 Task: Create new Company, with domain: 'nec.com' and type: 'Other'. Add new contact for this company, with mail Id: 'Tanish21Khanna@nec.com', First Name: Tanish, Last name:  Khanna, Job Title: 'Database Administrator', Phone Number: '(916) 555-5679'. Change life cycle stage to  Lead and lead status to  In Progress. Logged in from softage.10@softage.net
Action: Mouse moved to (71, 53)
Screenshot: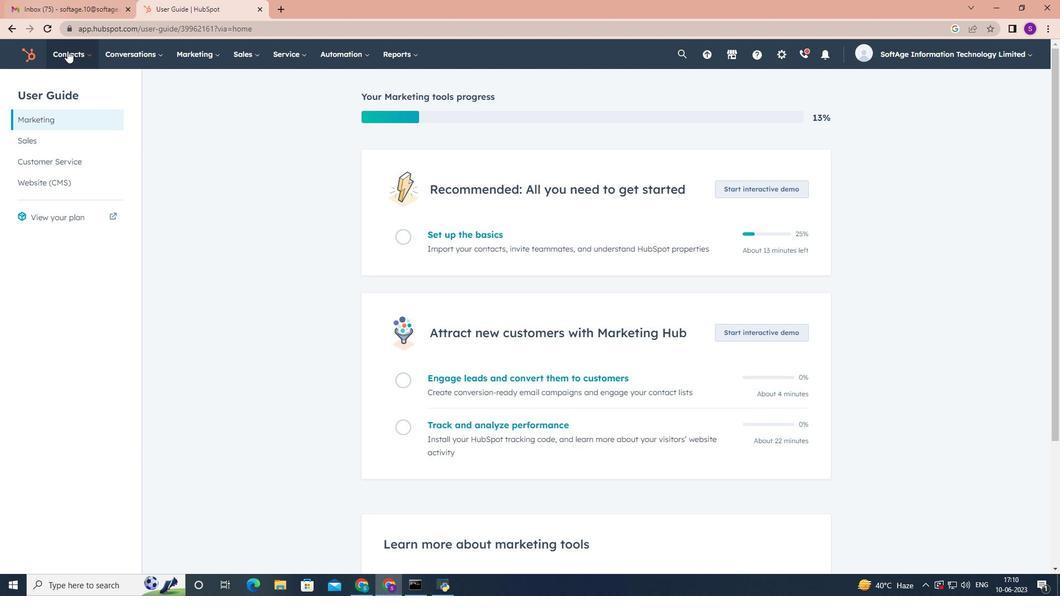
Action: Mouse pressed left at (71, 53)
Screenshot: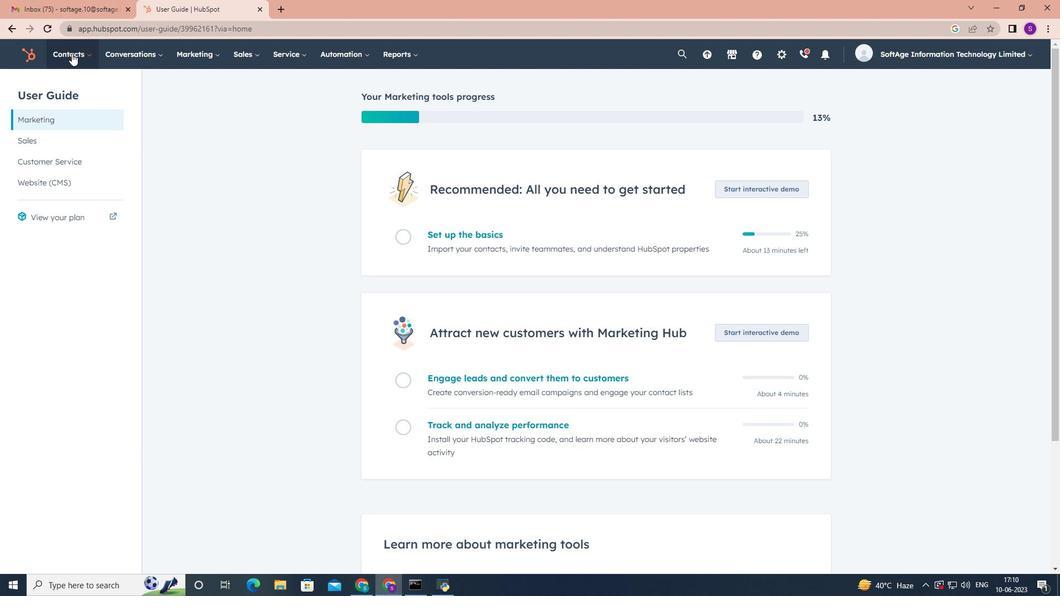 
Action: Mouse moved to (87, 107)
Screenshot: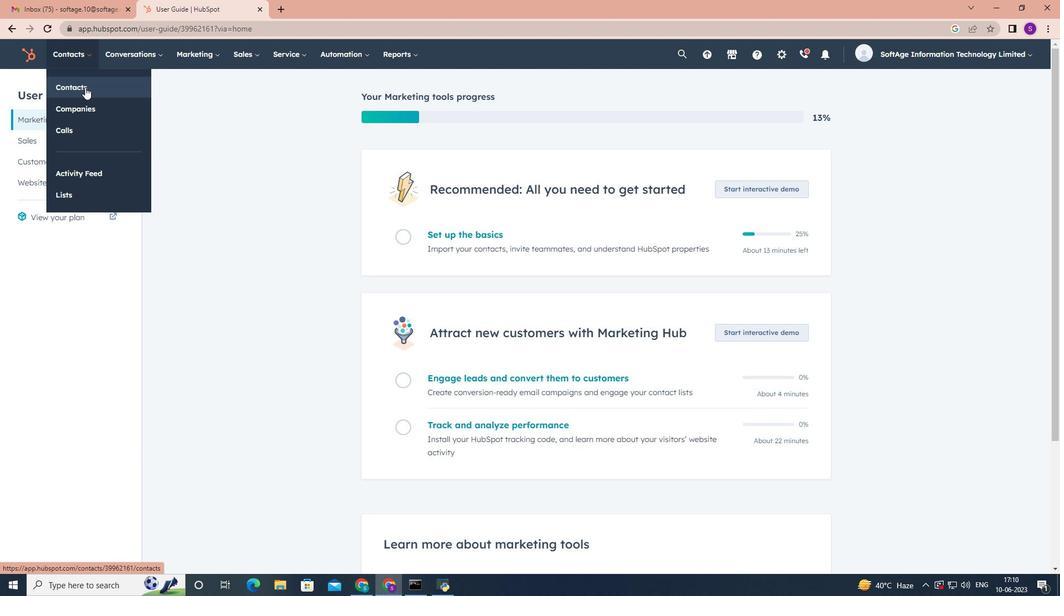 
Action: Mouse pressed left at (87, 107)
Screenshot: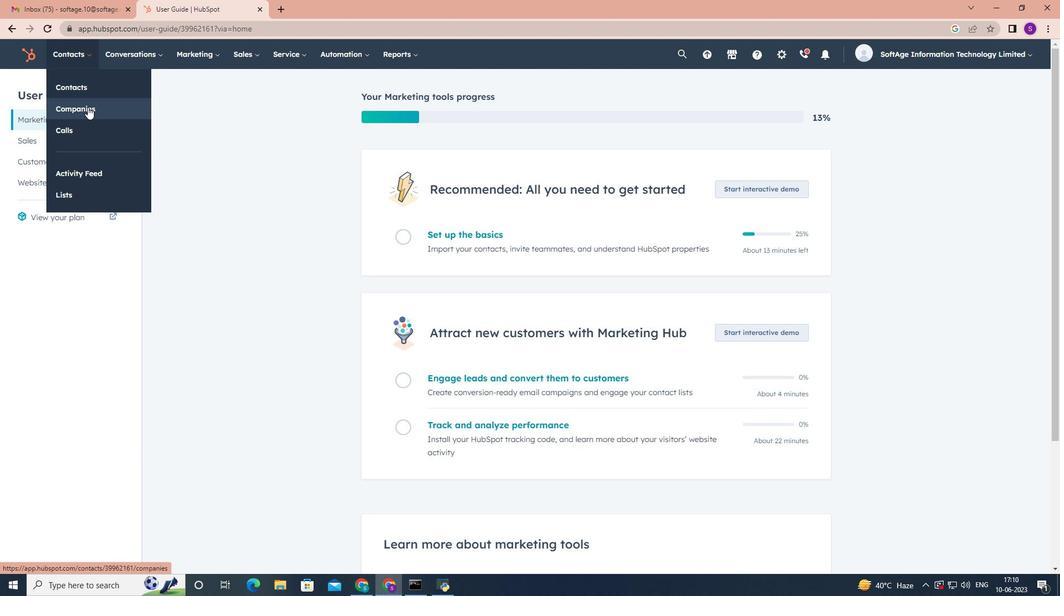
Action: Mouse moved to (977, 97)
Screenshot: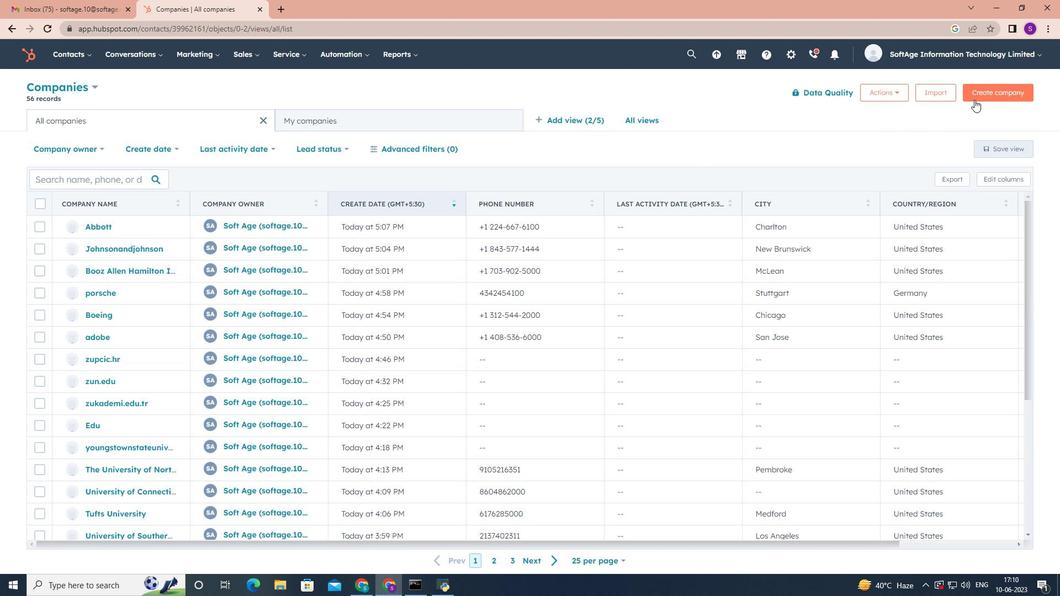 
Action: Mouse pressed left at (977, 97)
Screenshot: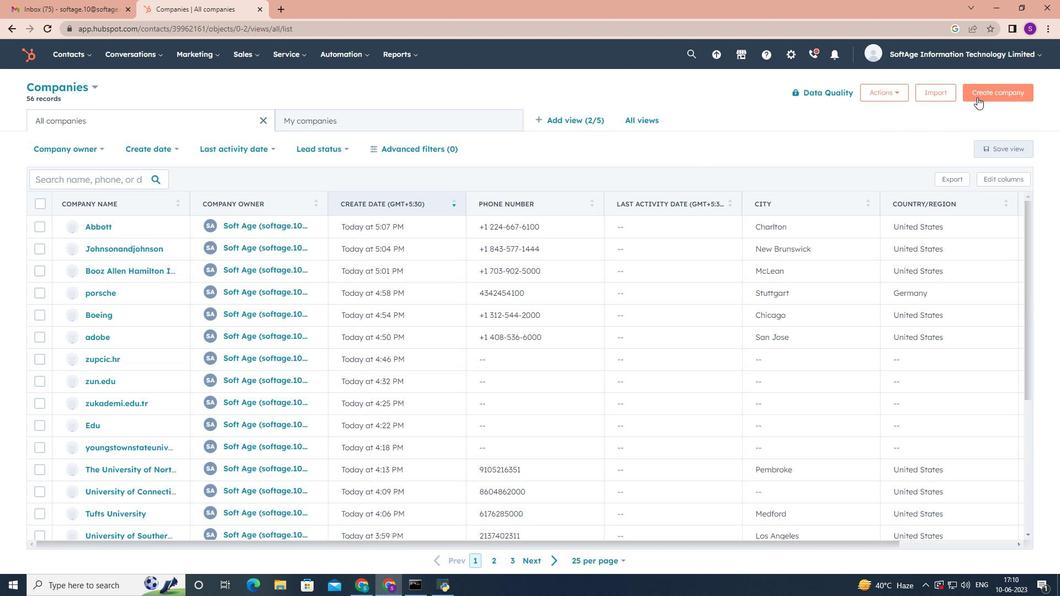 
Action: Mouse moved to (805, 142)
Screenshot: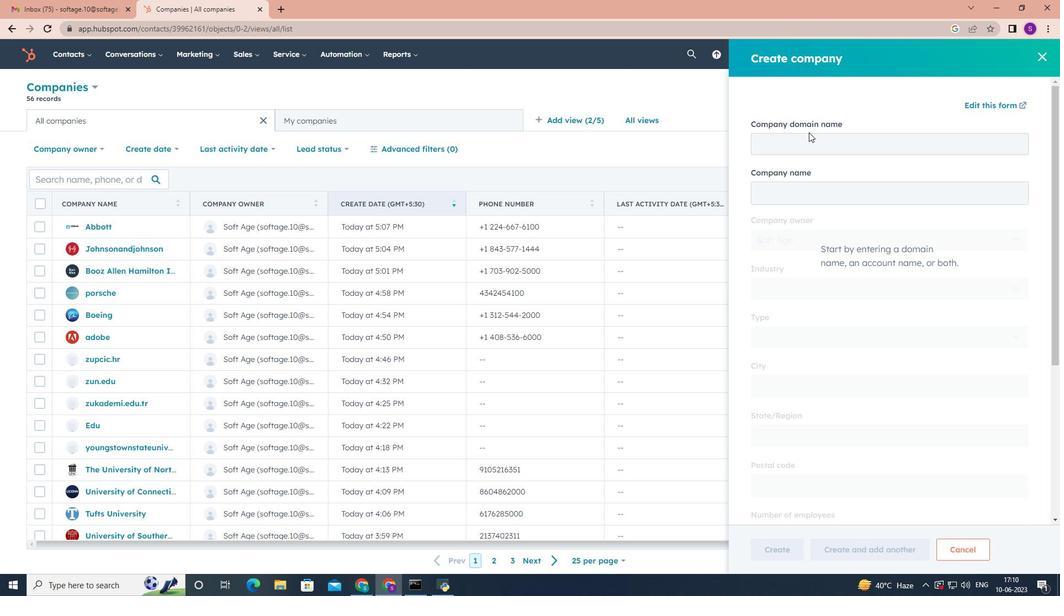 
Action: Mouse pressed left at (805, 142)
Screenshot: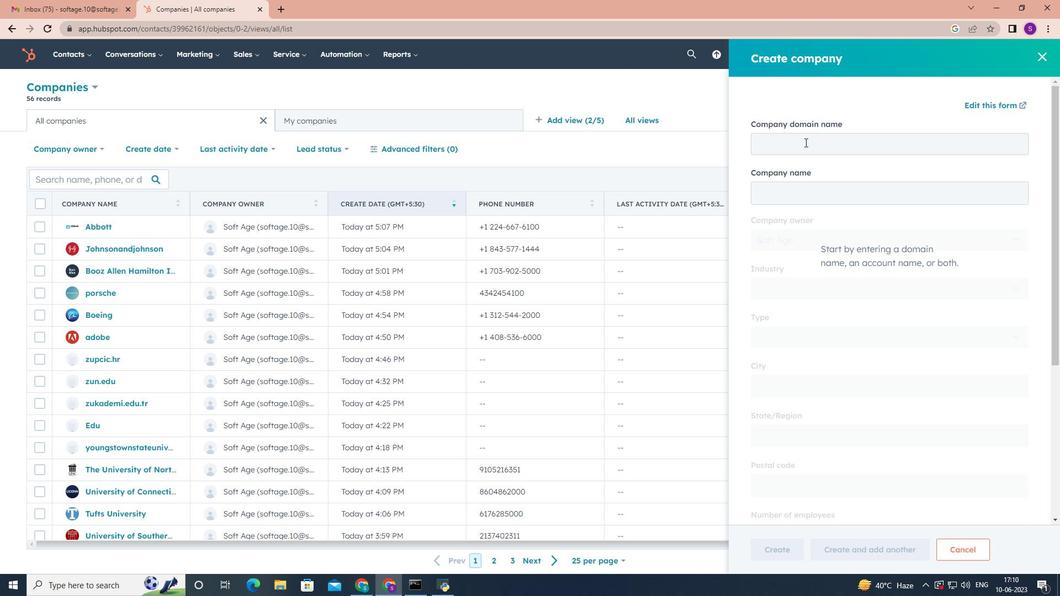 
Action: Key pressed nec.com
Screenshot: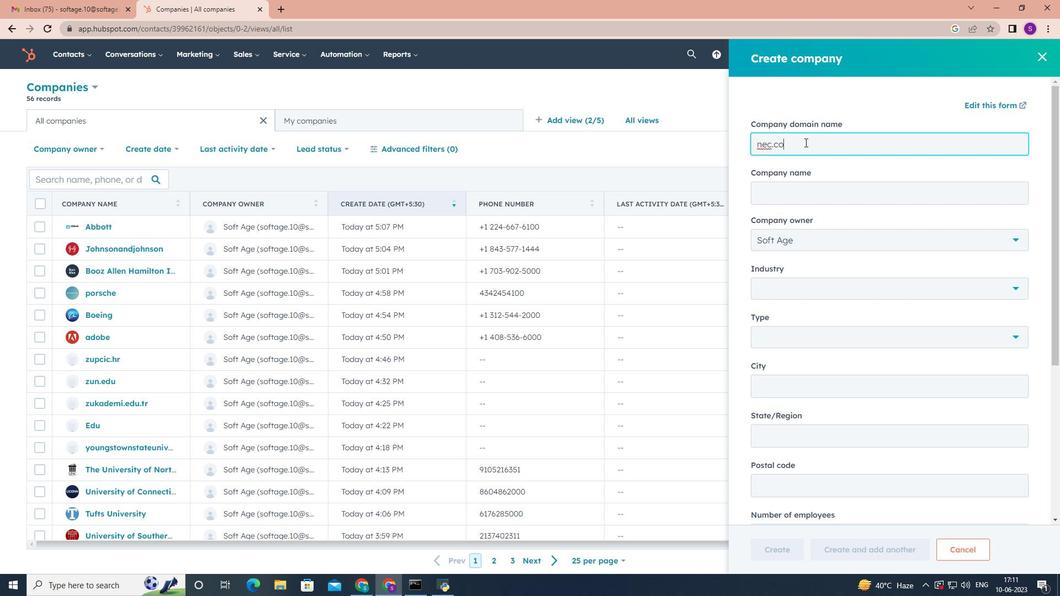 
Action: Mouse scrolled (805, 141) with delta (0, 0)
Screenshot: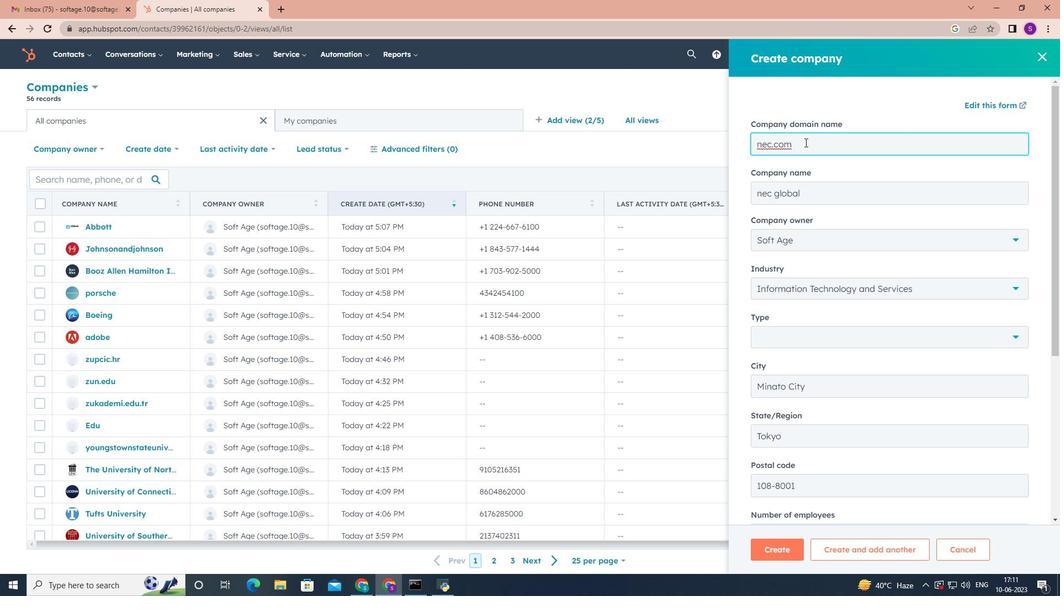 
Action: Mouse scrolled (805, 141) with delta (0, 0)
Screenshot: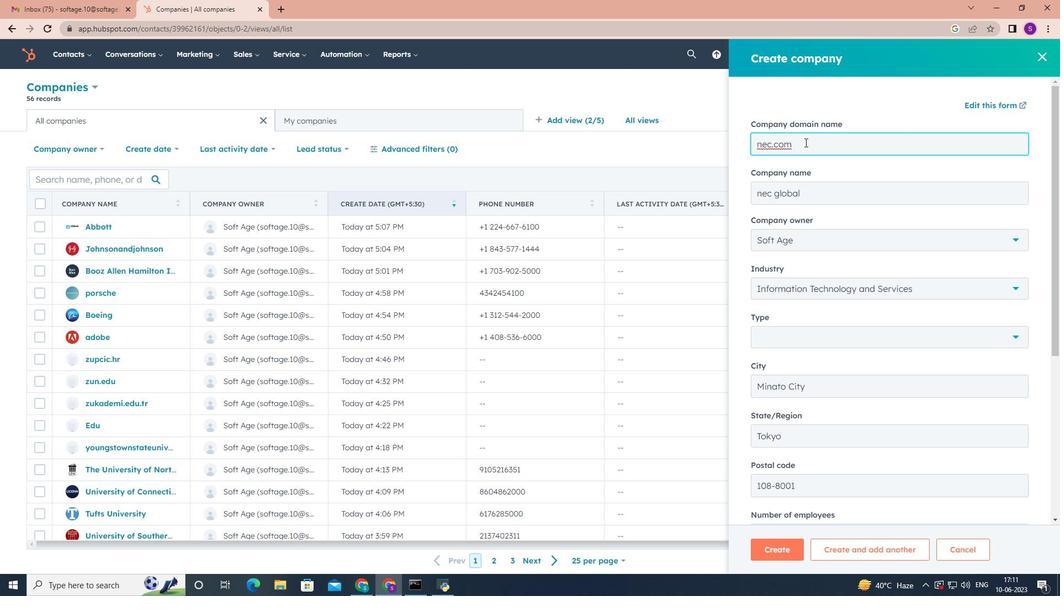 
Action: Mouse scrolled (805, 141) with delta (0, 0)
Screenshot: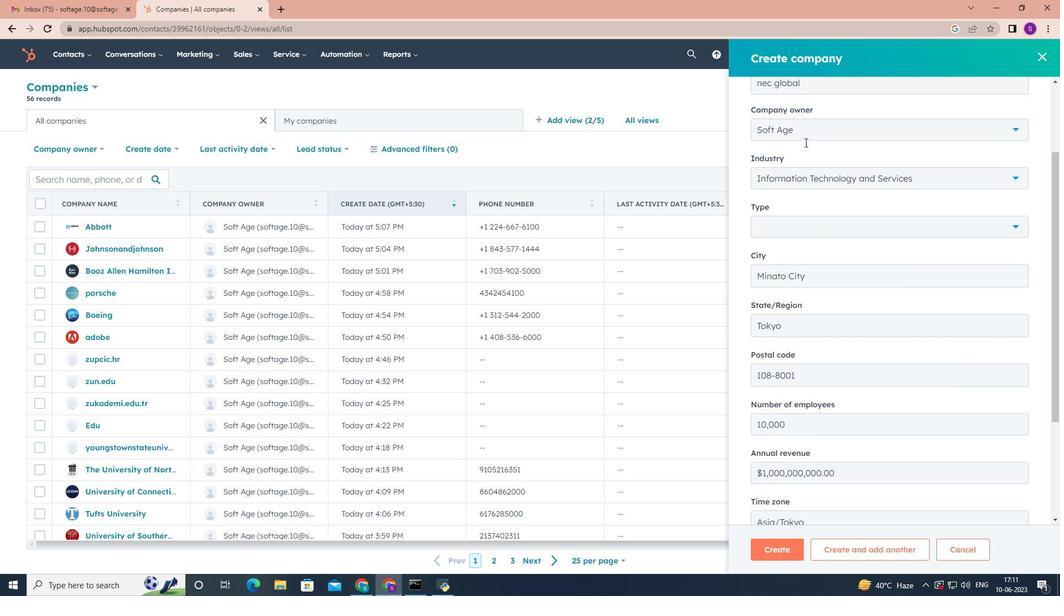 
Action: Mouse scrolled (805, 141) with delta (0, 0)
Screenshot: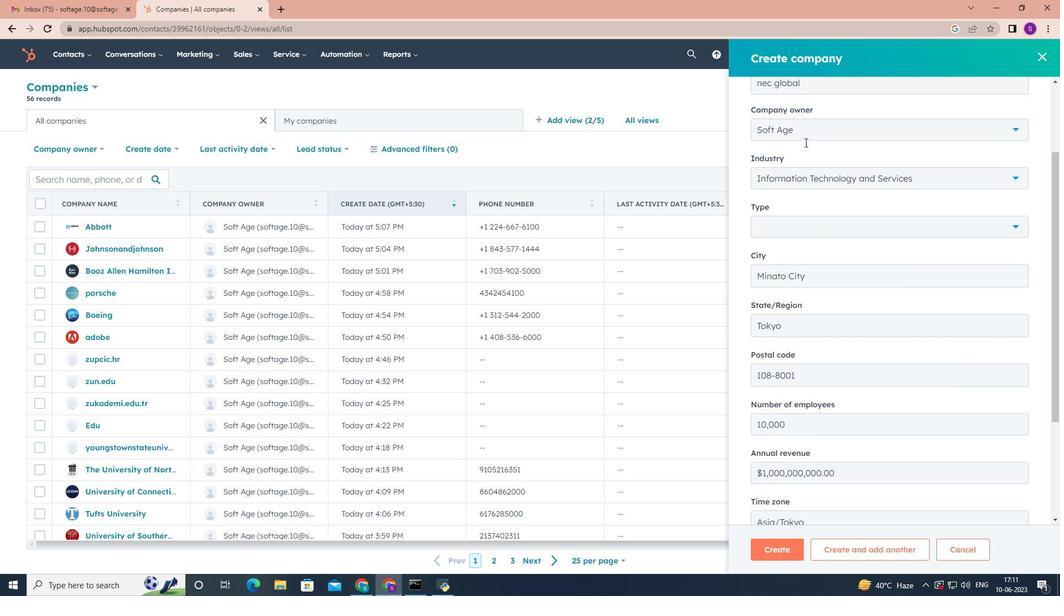 
Action: Mouse scrolled (805, 141) with delta (0, 0)
Screenshot: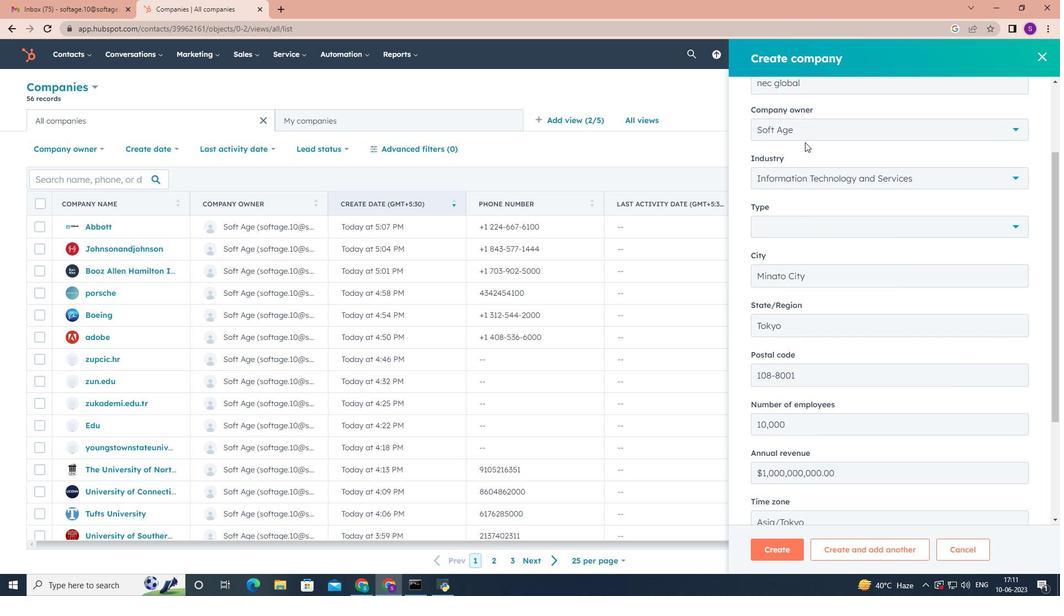 
Action: Mouse scrolled (805, 143) with delta (0, 0)
Screenshot: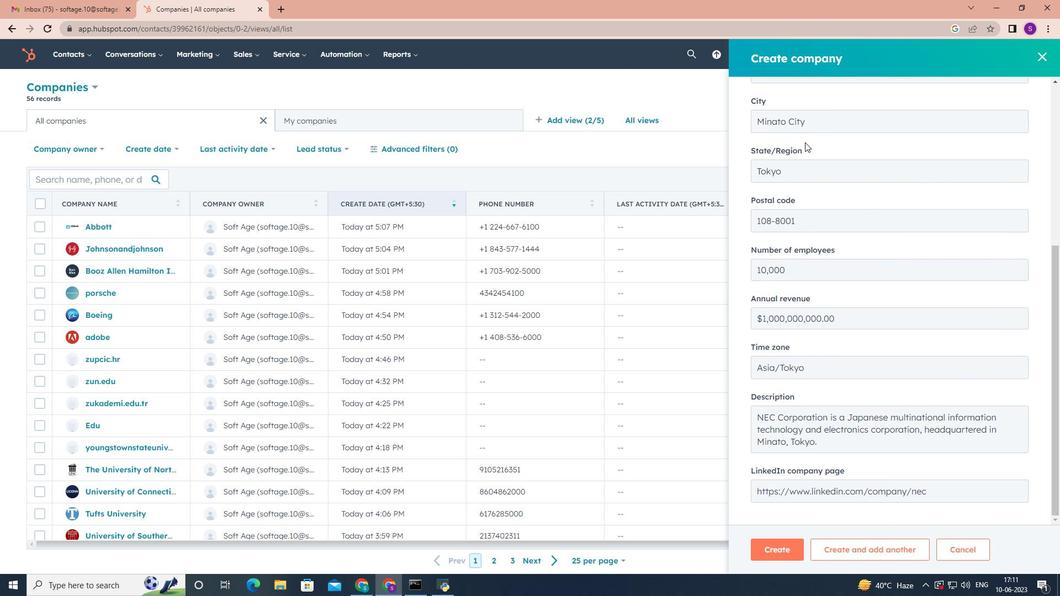 
Action: Mouse moved to (807, 131)
Screenshot: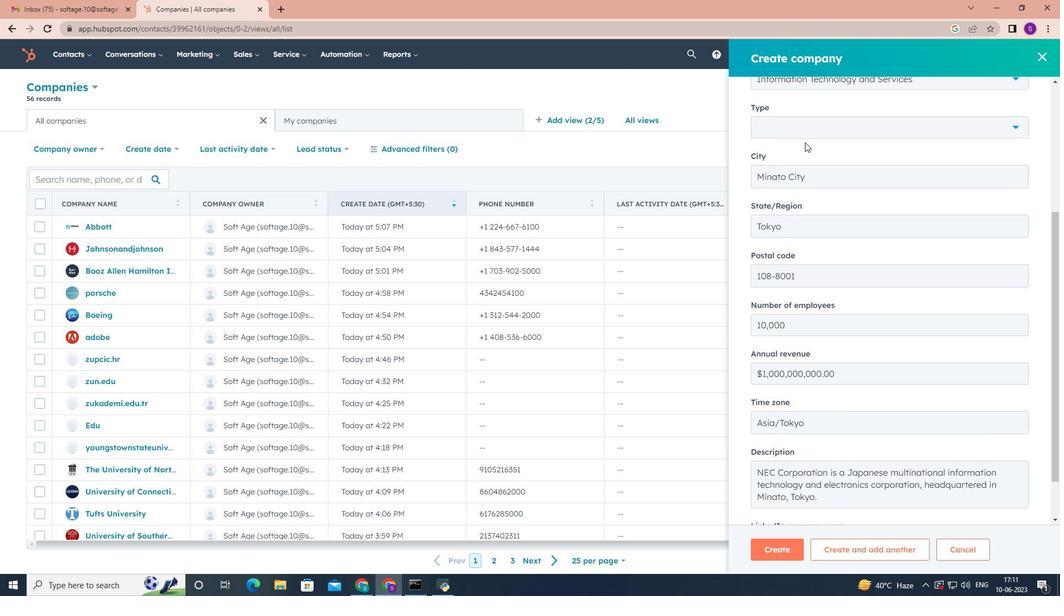 
Action: Mouse pressed left at (807, 131)
Screenshot: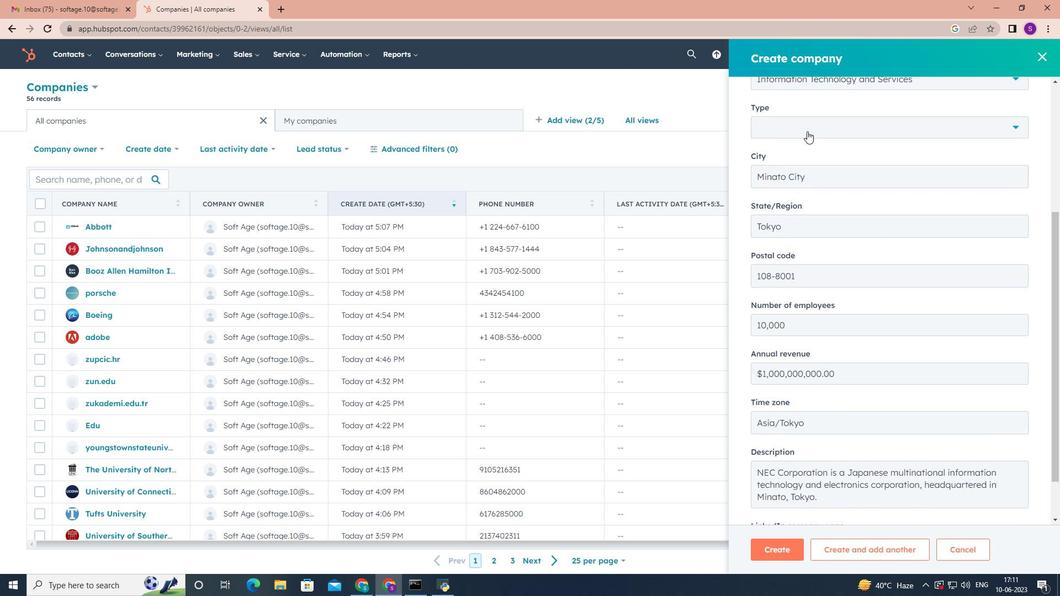 
Action: Mouse moved to (807, 168)
Screenshot: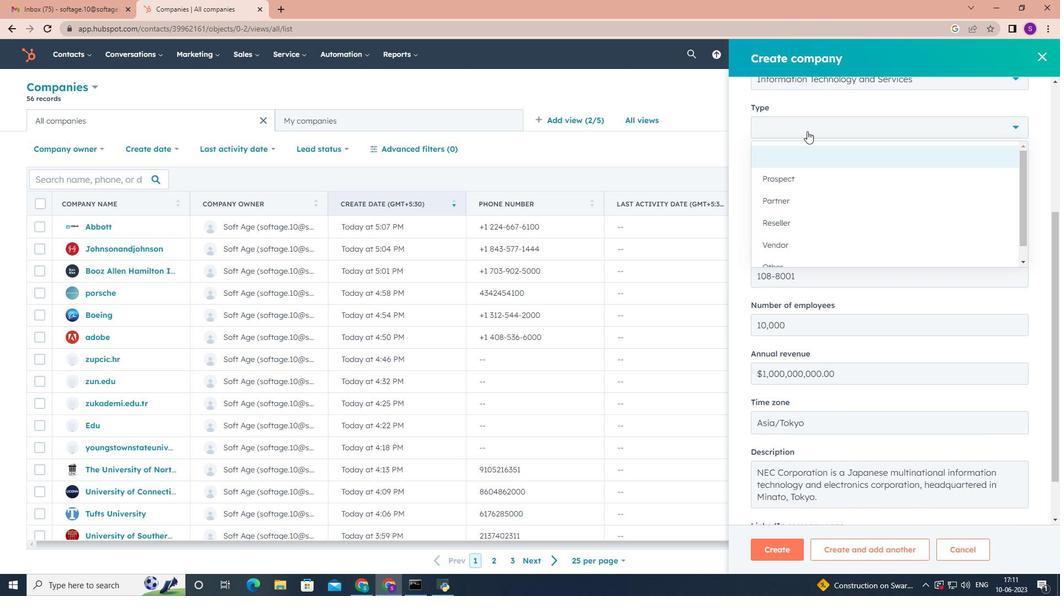 
Action: Mouse scrolled (807, 168) with delta (0, 0)
Screenshot: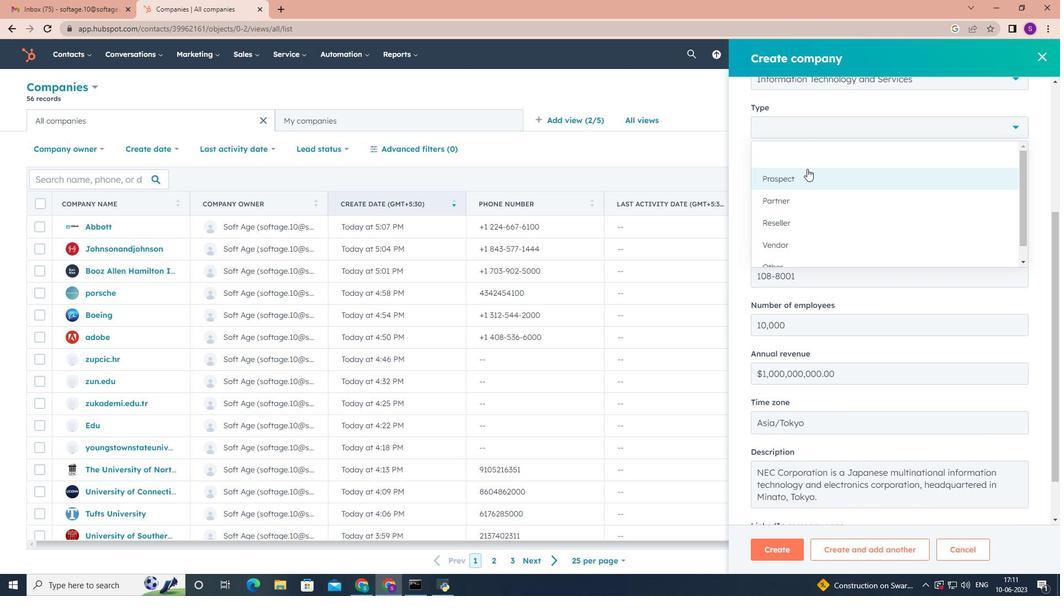 
Action: Mouse scrolled (807, 169) with delta (0, 0)
Screenshot: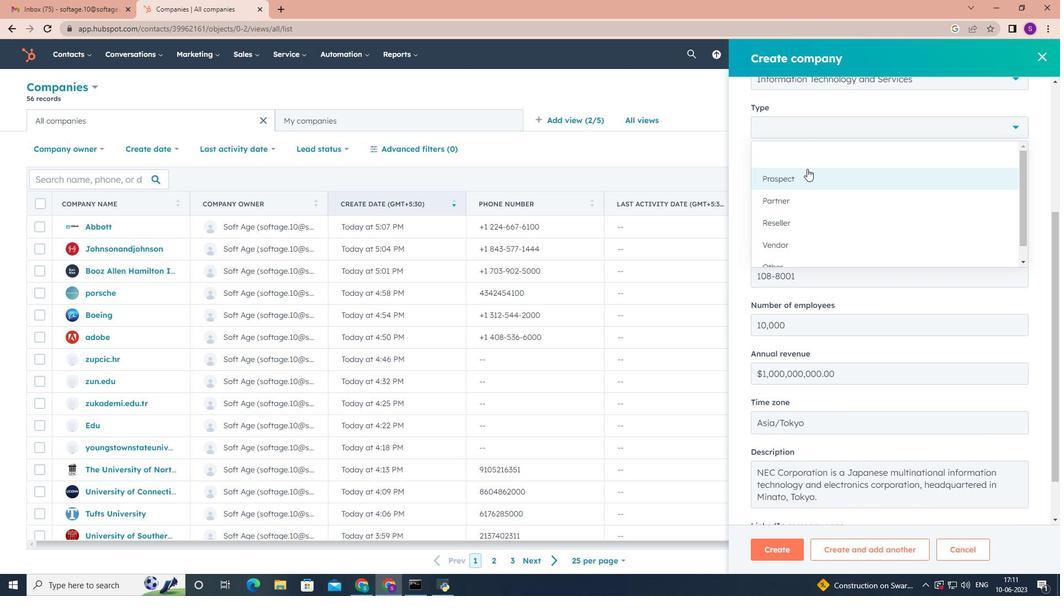 
Action: Mouse scrolled (807, 168) with delta (0, 0)
Screenshot: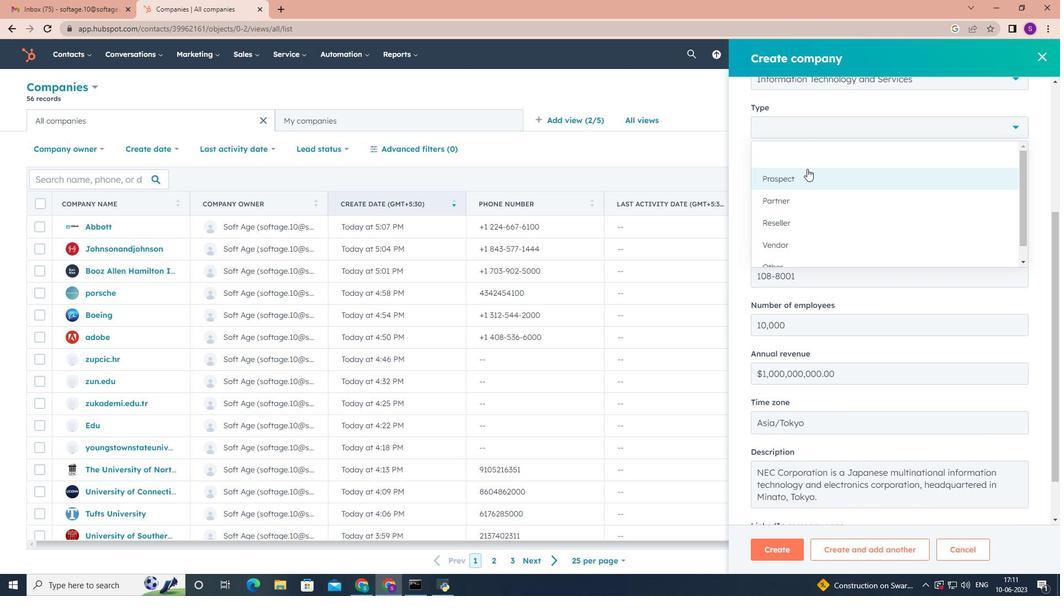 
Action: Mouse scrolled (807, 168) with delta (0, 0)
Screenshot: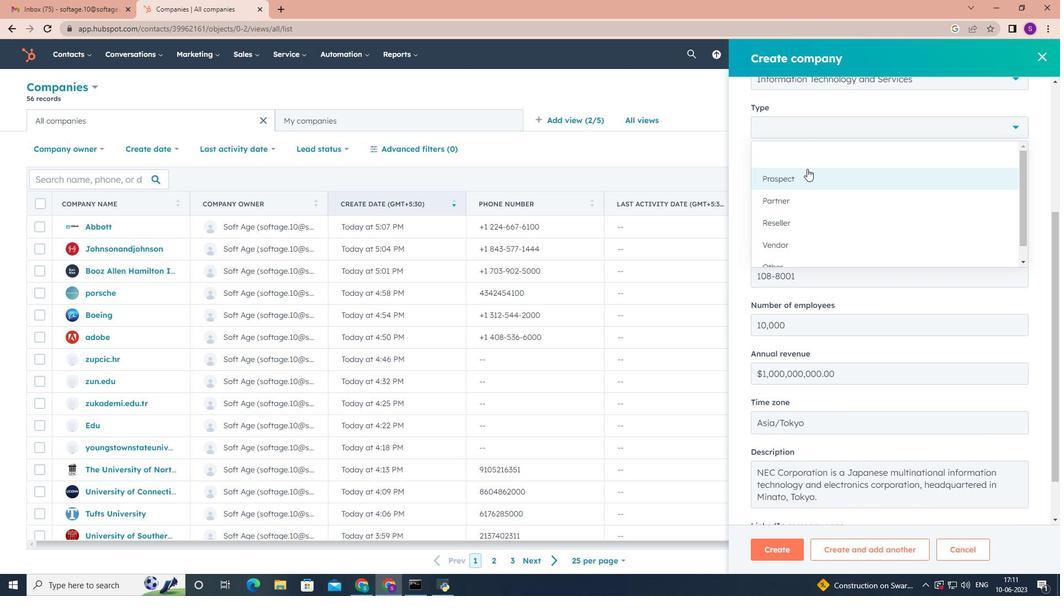 
Action: Mouse scrolled (807, 168) with delta (0, 0)
Screenshot: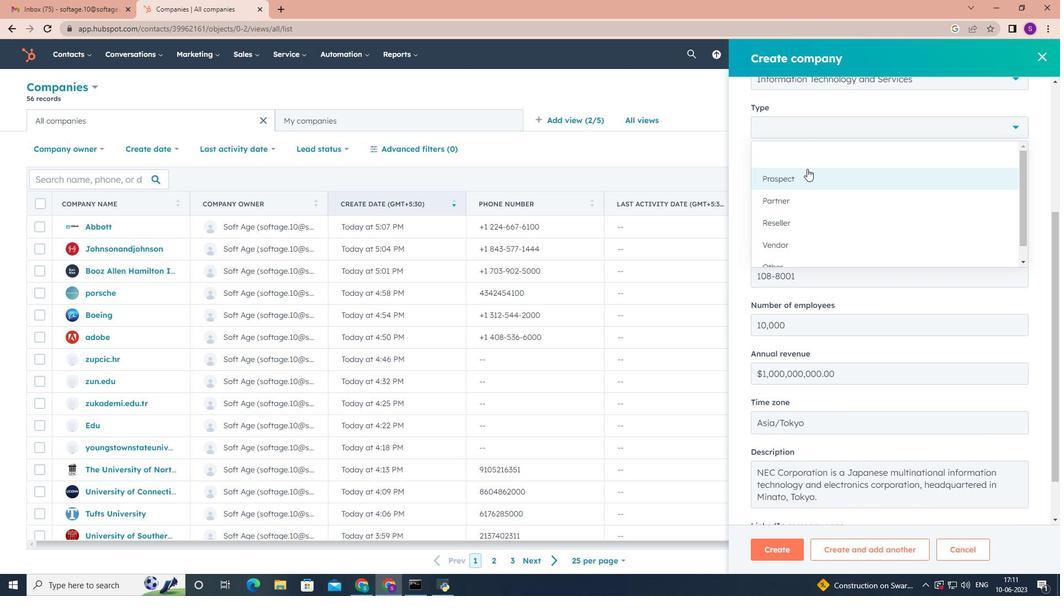 
Action: Mouse moved to (789, 254)
Screenshot: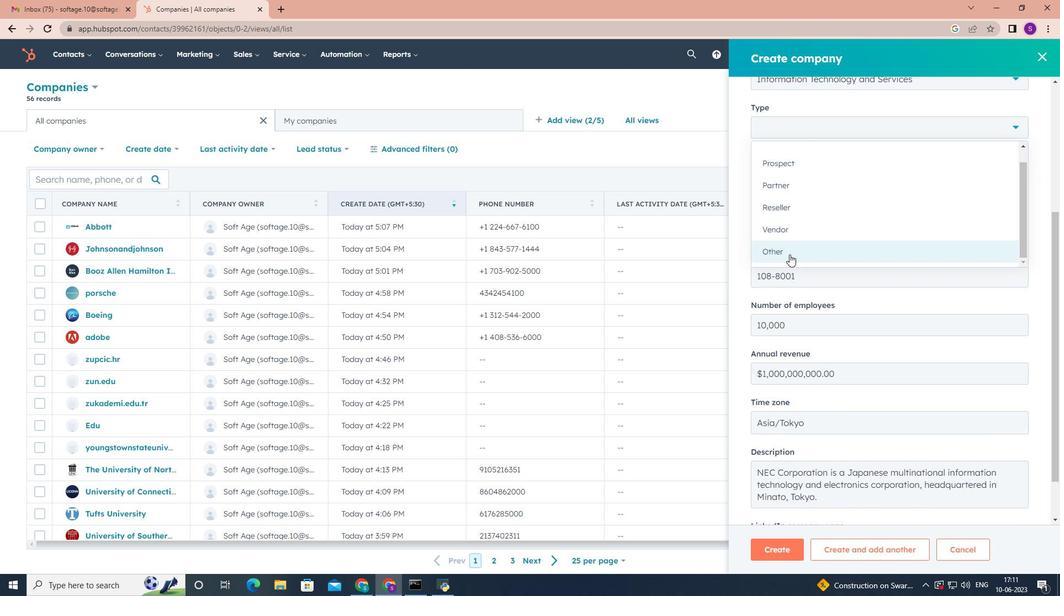 
Action: Mouse pressed left at (789, 254)
Screenshot: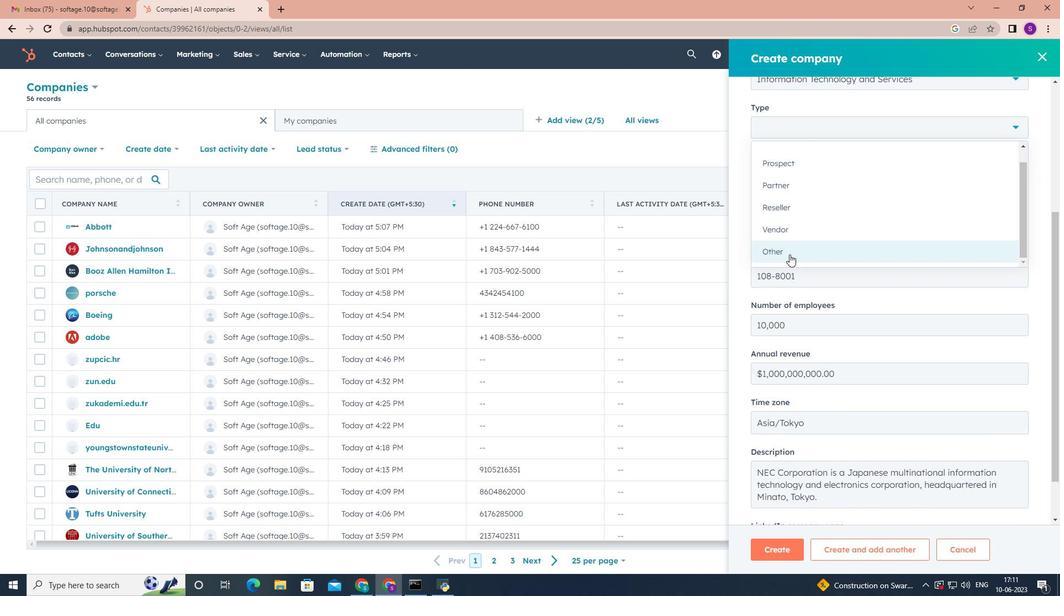 
Action: Mouse moved to (782, 230)
Screenshot: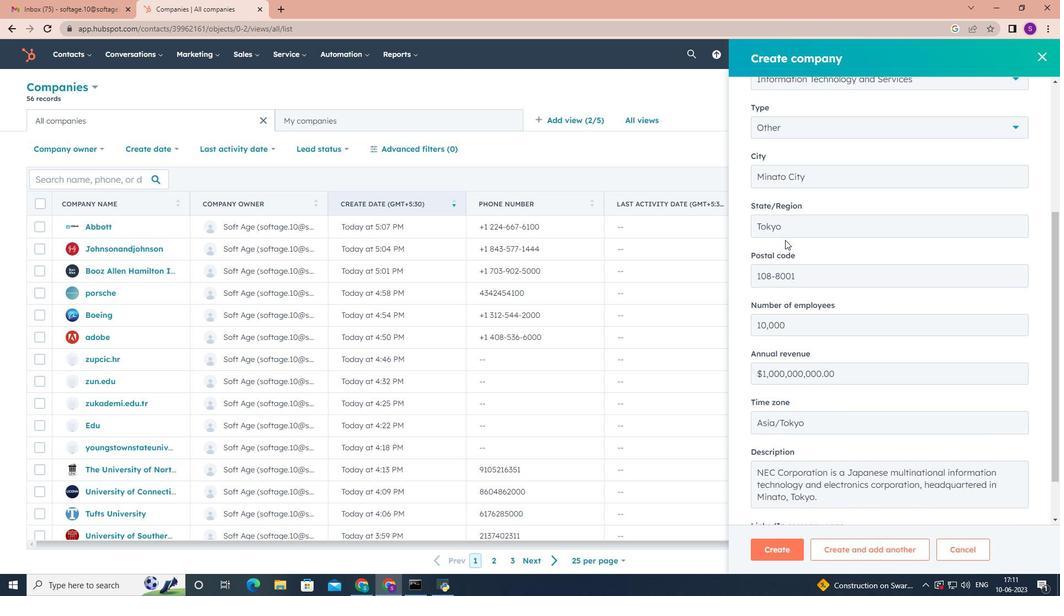 
Action: Mouse scrolled (782, 230) with delta (0, 0)
Screenshot: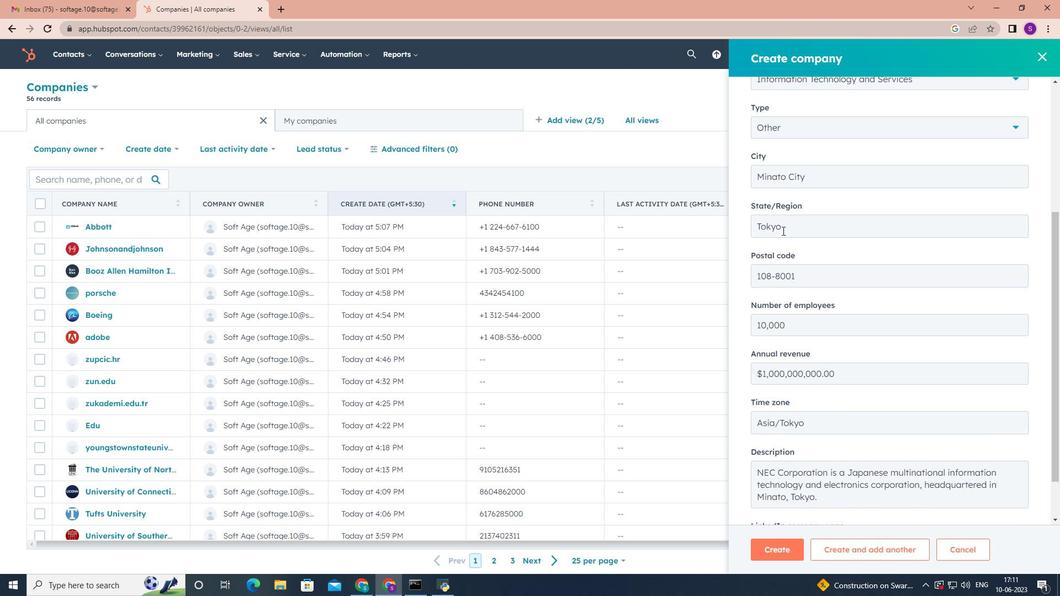 
Action: Mouse scrolled (782, 230) with delta (0, 0)
Screenshot: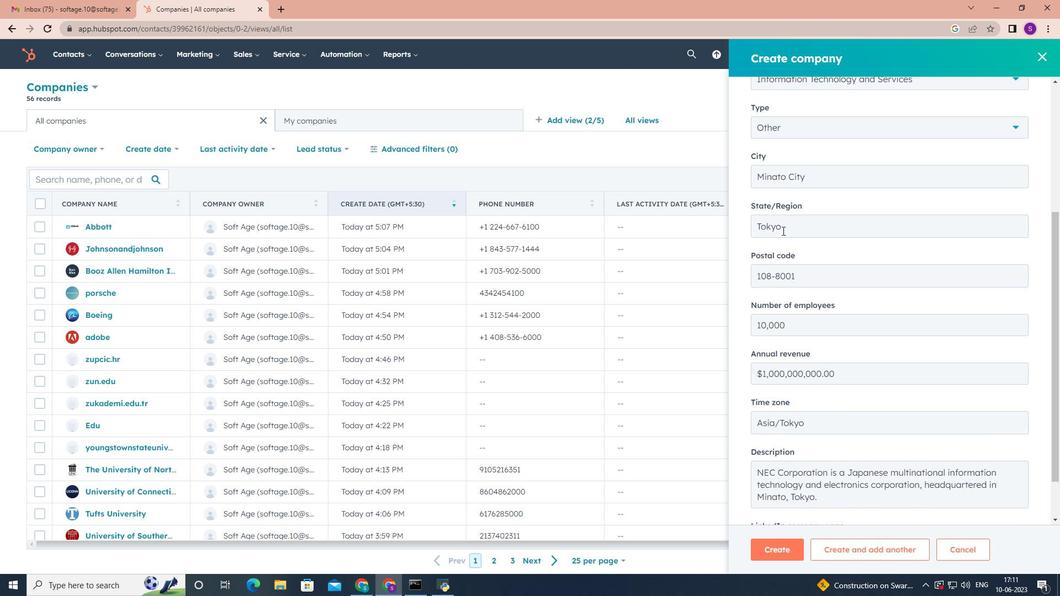 
Action: Mouse scrolled (782, 230) with delta (0, 0)
Screenshot: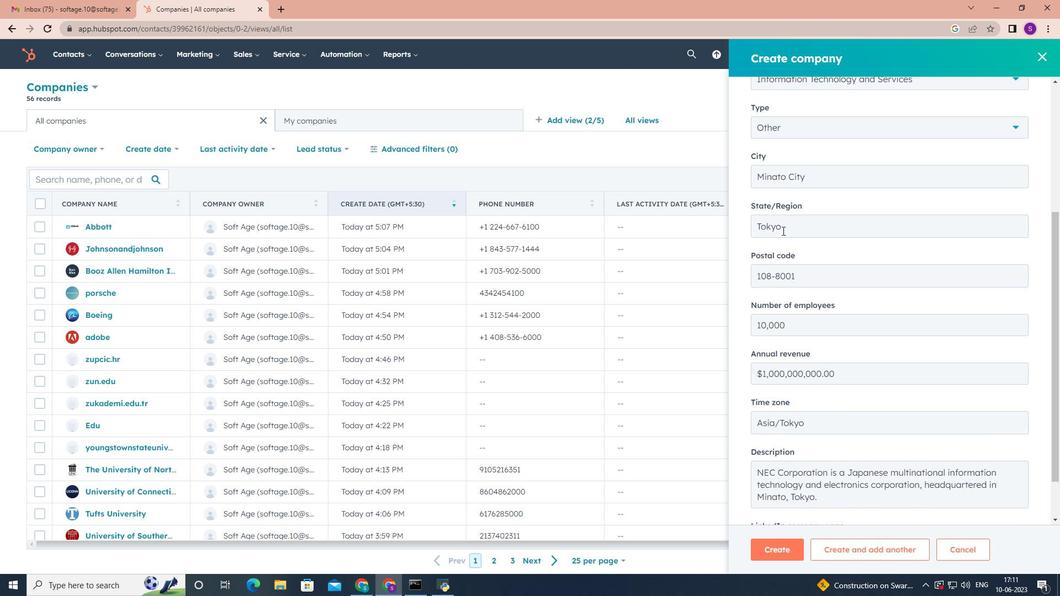 
Action: Mouse scrolled (782, 230) with delta (0, 0)
Screenshot: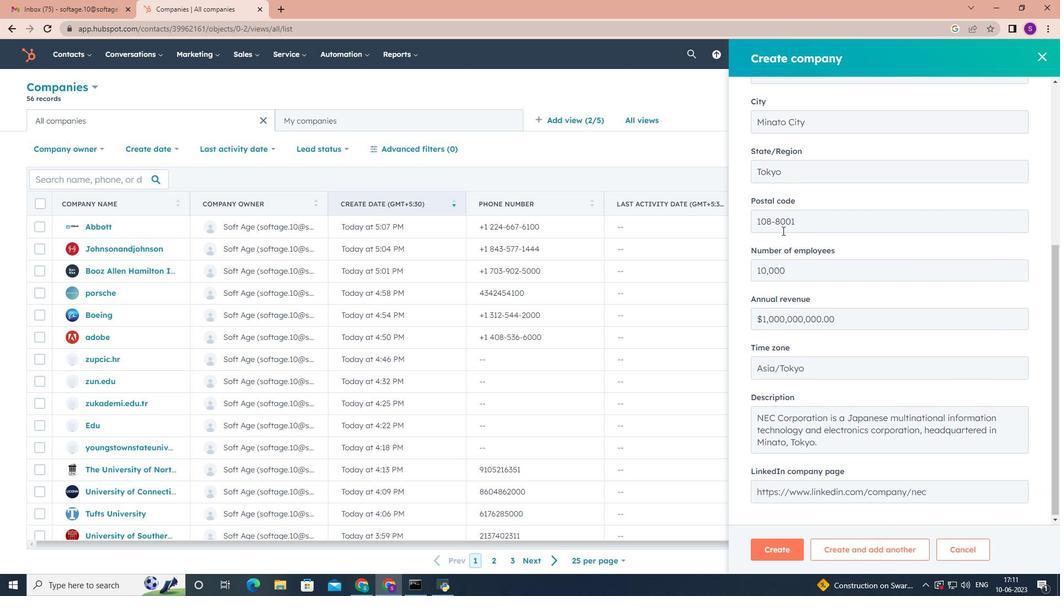 
Action: Mouse scrolled (782, 230) with delta (0, 0)
Screenshot: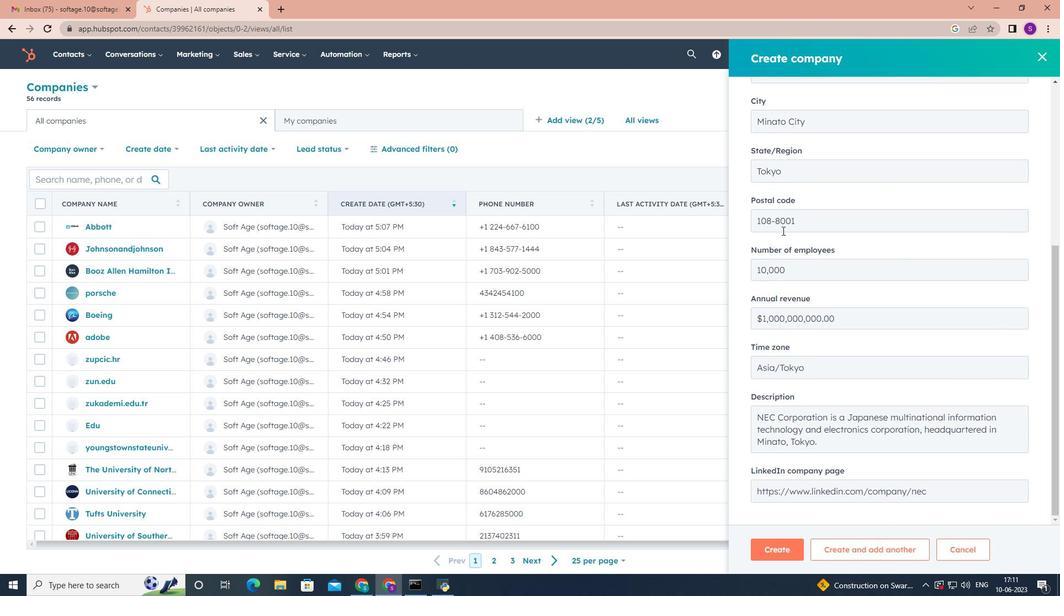 
Action: Mouse scrolled (782, 230) with delta (0, 0)
Screenshot: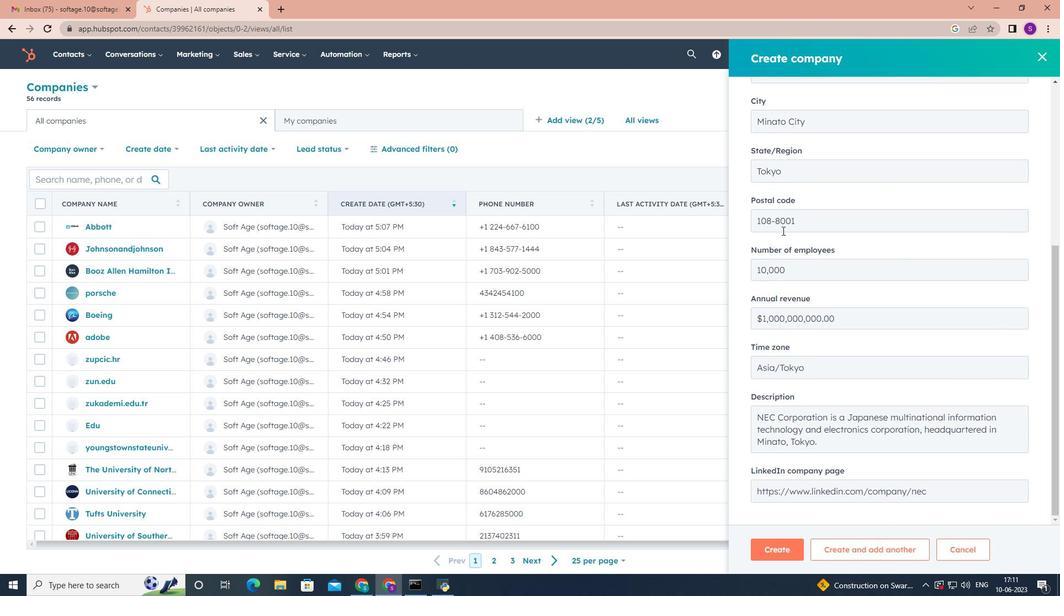 
Action: Mouse scrolled (782, 230) with delta (0, 0)
Screenshot: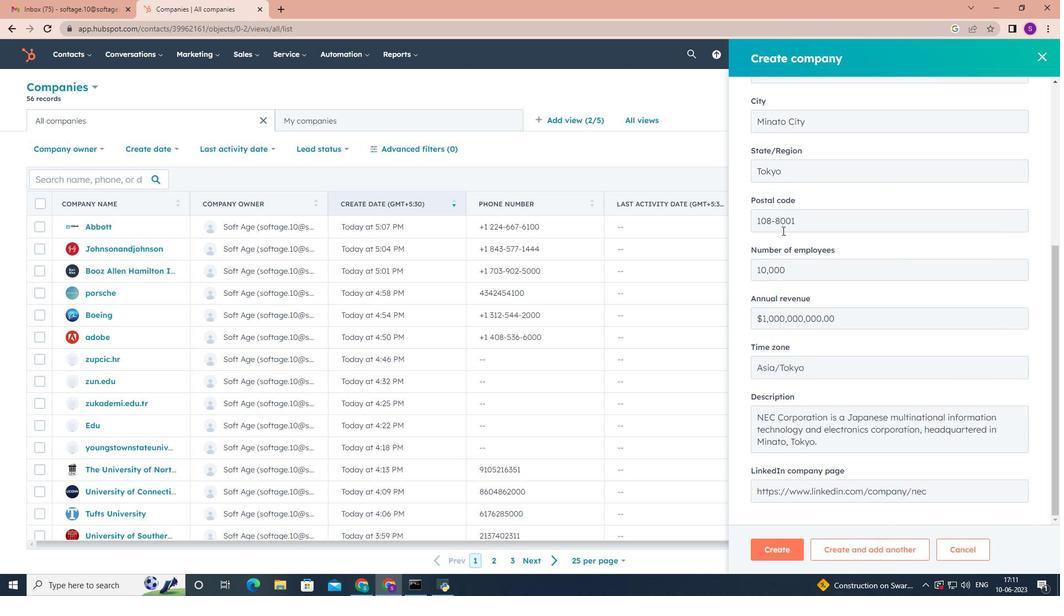 
Action: Mouse scrolled (782, 230) with delta (0, 0)
Screenshot: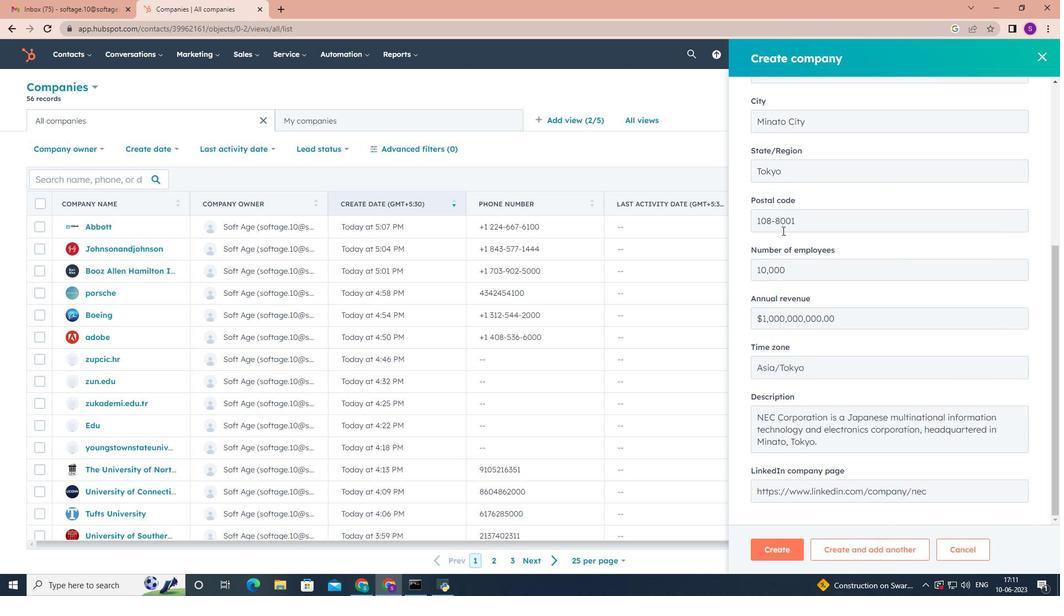 
Action: Mouse moved to (780, 548)
Screenshot: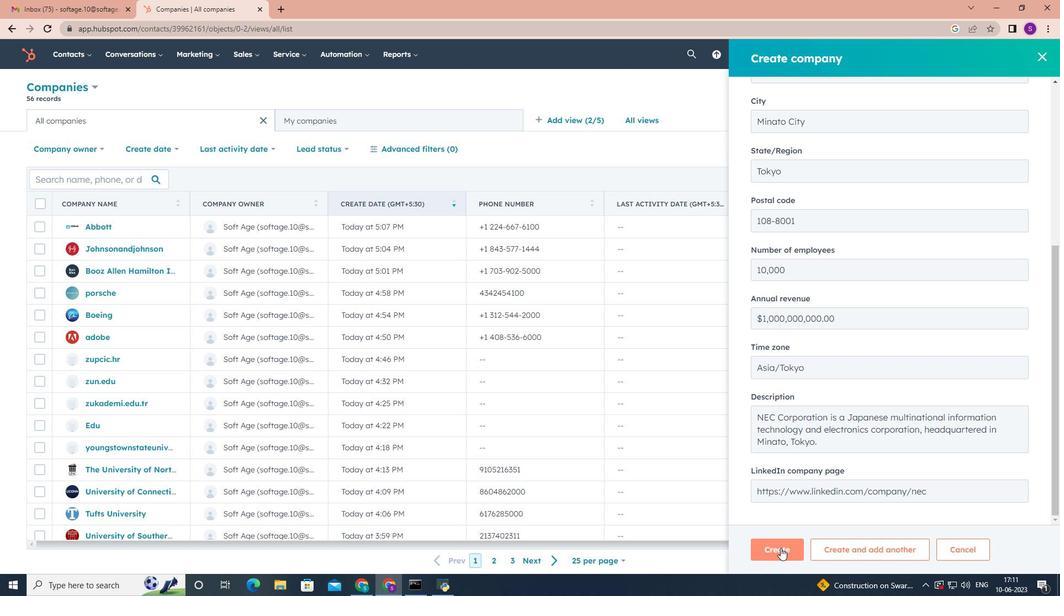 
Action: Mouse pressed left at (780, 548)
Screenshot: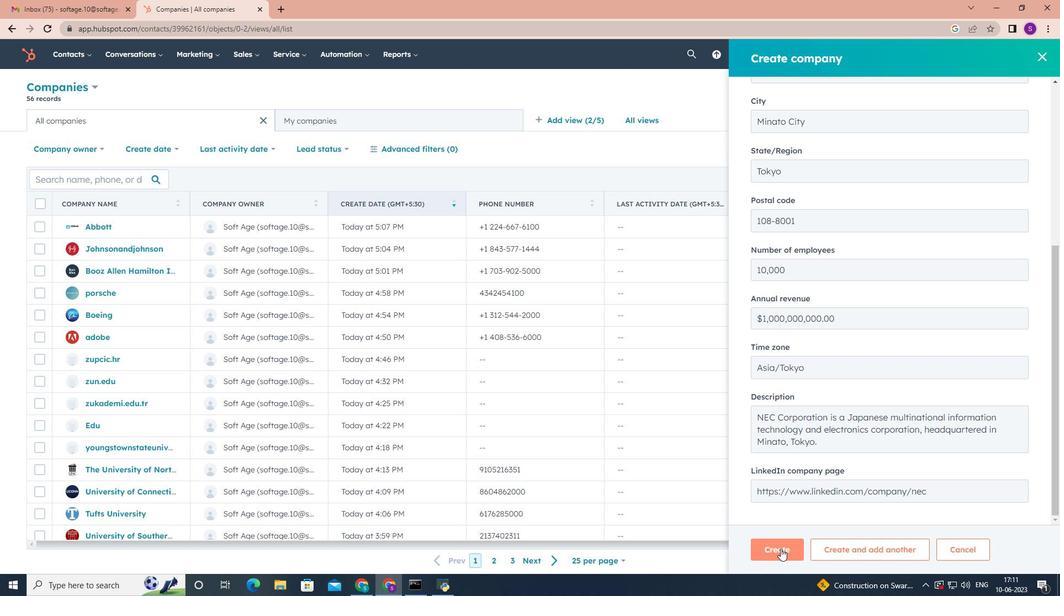 
Action: Mouse moved to (405, 248)
Screenshot: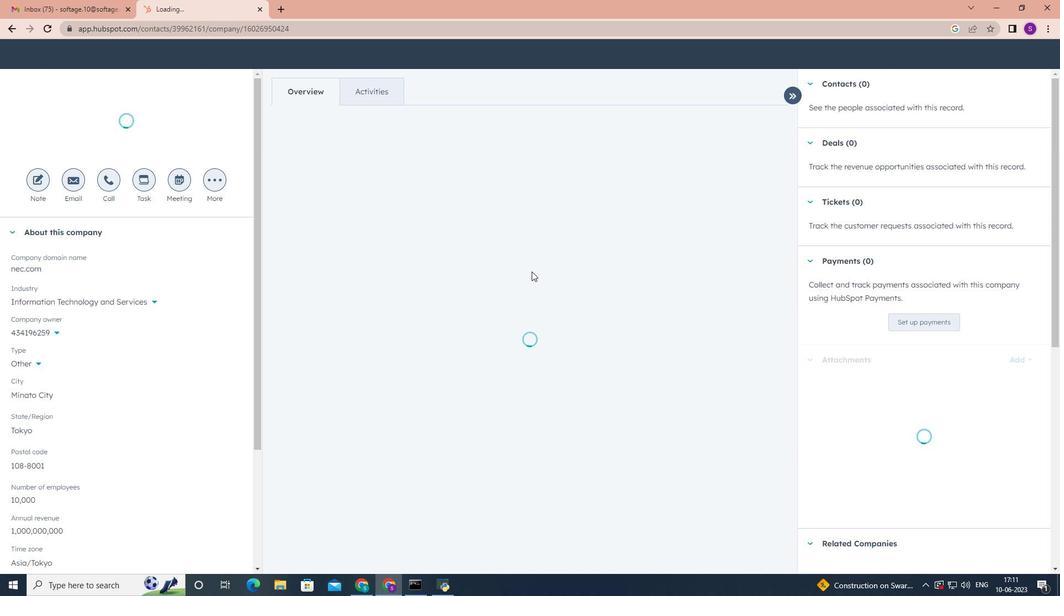 
Action: Mouse scrolled (405, 247) with delta (0, 0)
Screenshot: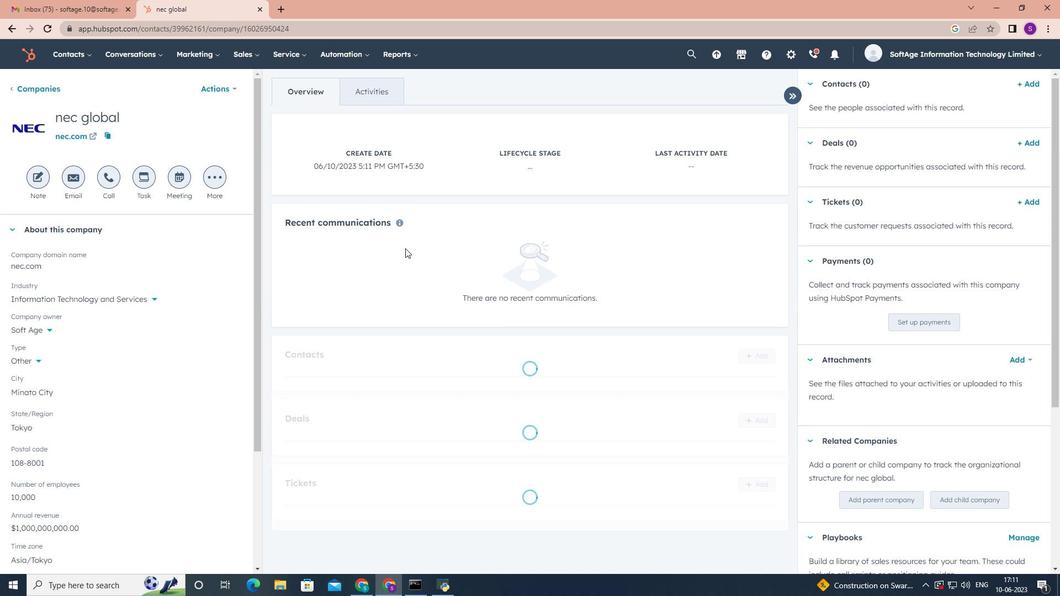 
Action: Mouse scrolled (405, 247) with delta (0, 0)
Screenshot: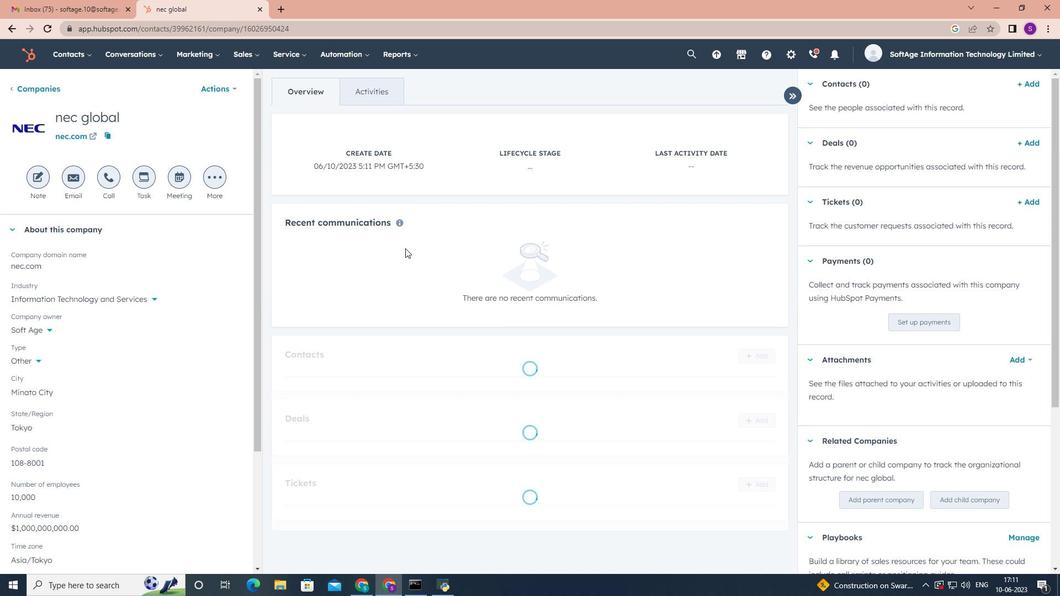 
Action: Mouse scrolled (405, 247) with delta (0, 0)
Screenshot: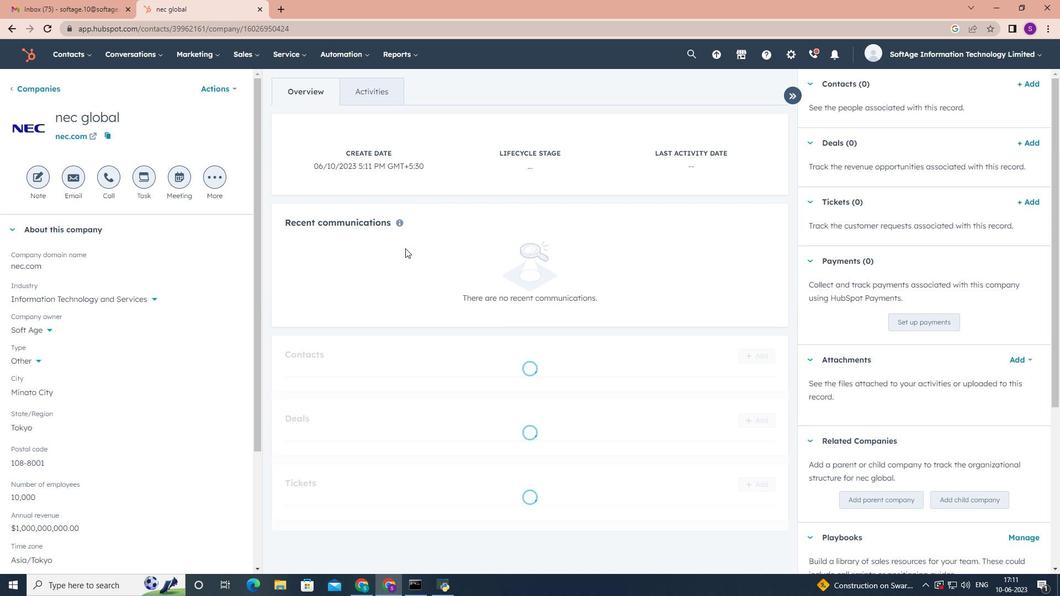 
Action: Mouse moved to (753, 354)
Screenshot: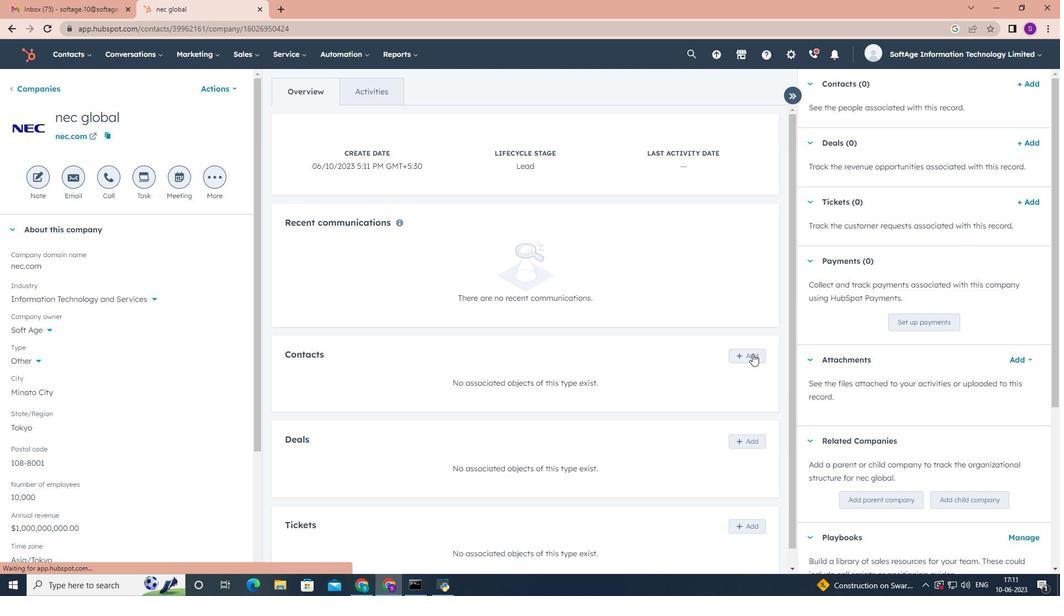 
Action: Mouse pressed left at (753, 354)
Screenshot: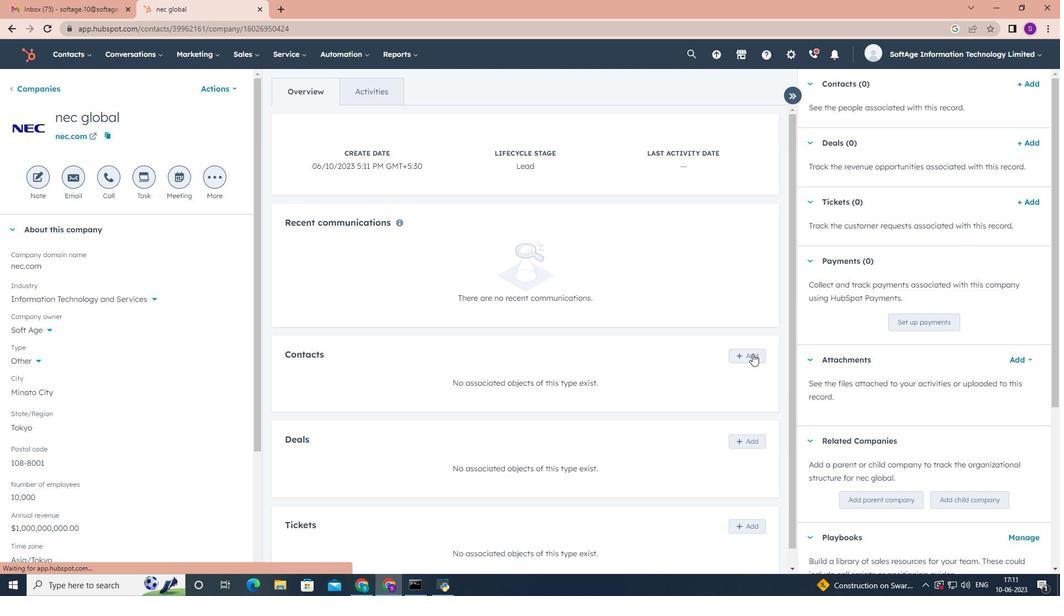 
Action: Mouse moved to (824, 107)
Screenshot: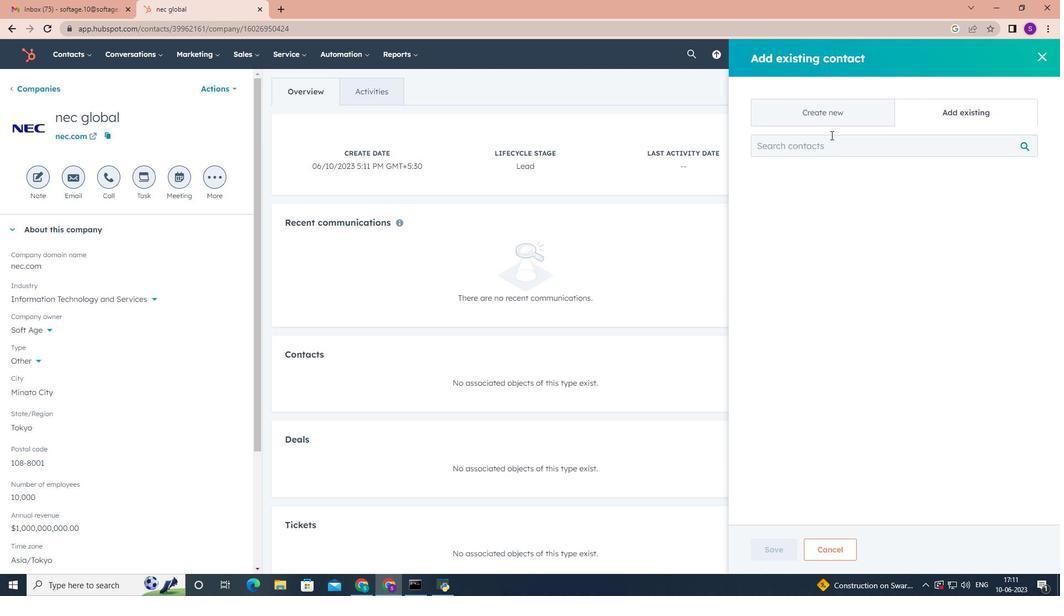 
Action: Mouse pressed left at (824, 107)
Screenshot: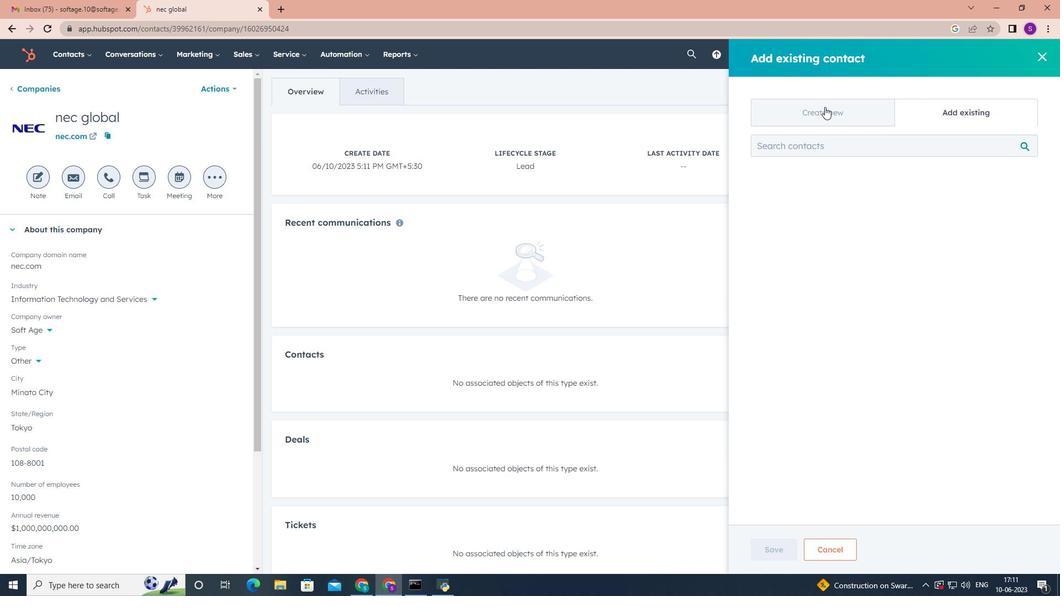 
Action: Mouse moved to (823, 185)
Screenshot: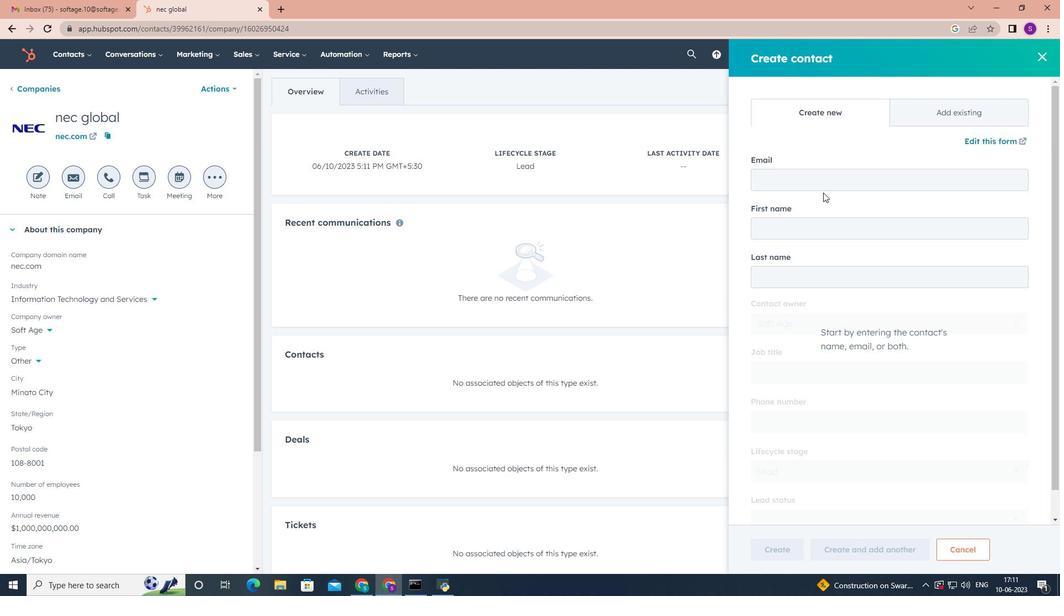 
Action: Mouse pressed left at (823, 185)
Screenshot: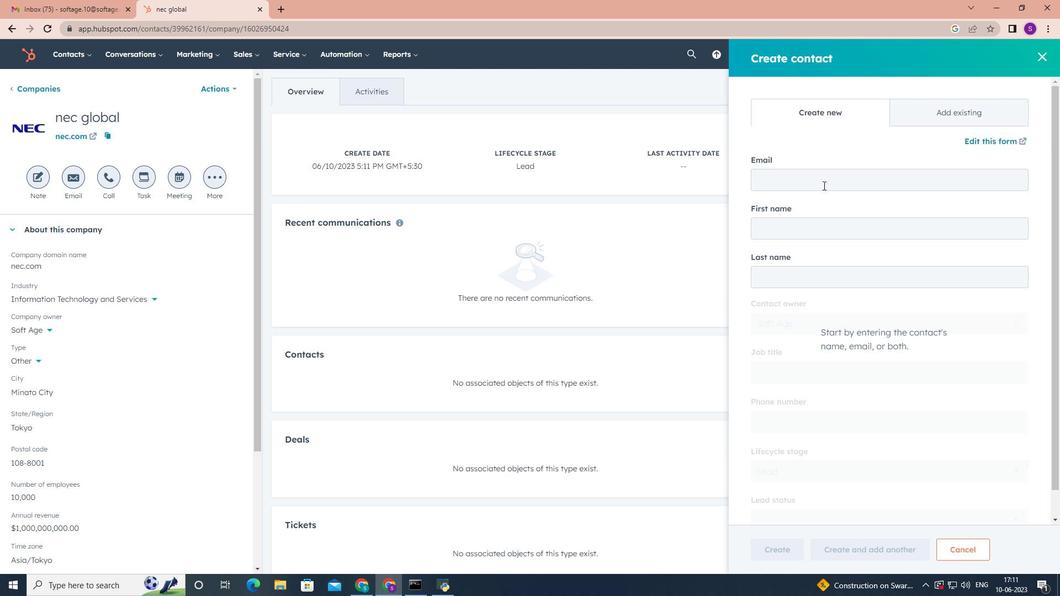 
Action: Key pressed <Key.shift>Tanish<Key.shift>21<Key.shift><Key.shift>Khanna<Key.shift>@nec.com<Key.tab><Key.shift>Tanish<Key.tab><Key.shift>Khanna<Key.tab><Key.tab><Key.shift><Key.shift><Key.shift><Key.shift><Key.shift><Key.shift><Key.shift><Key.shift><Key.shift><Key.shift><Key.shift><Key.shift><Key.shift><Key.shift><Key.shift><Key.shift><Key.shift><Key.shift><Key.shift><Key.shift><Key.shift><Key.shift><Key.shift><Key.shift>d<Key.backspace><Key.shift>Database<Key.space><Key.shift>Administrator
Screenshot: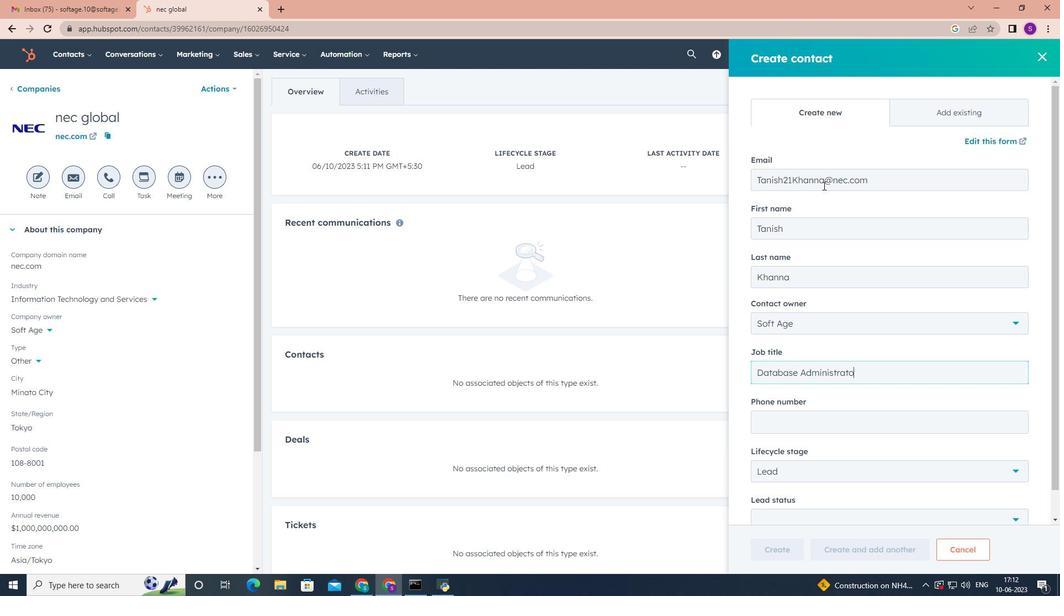 
Action: Mouse scrolled (823, 184) with delta (0, 0)
Screenshot: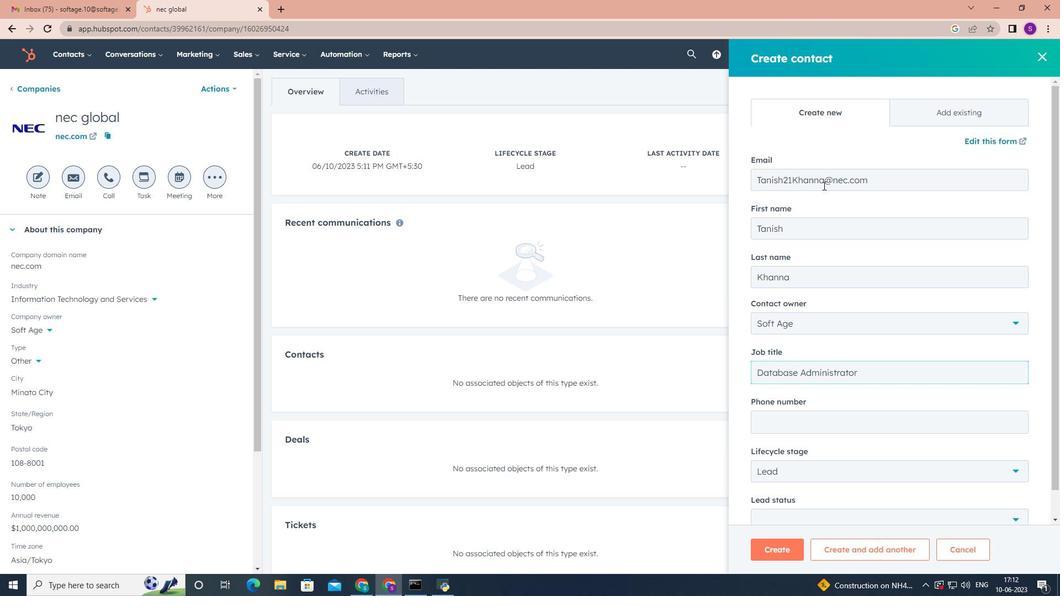 
Action: Key pressed <Key.tab>9165555679<Key.tab><Key.tab><Key.tab><Key.tab>
Screenshot: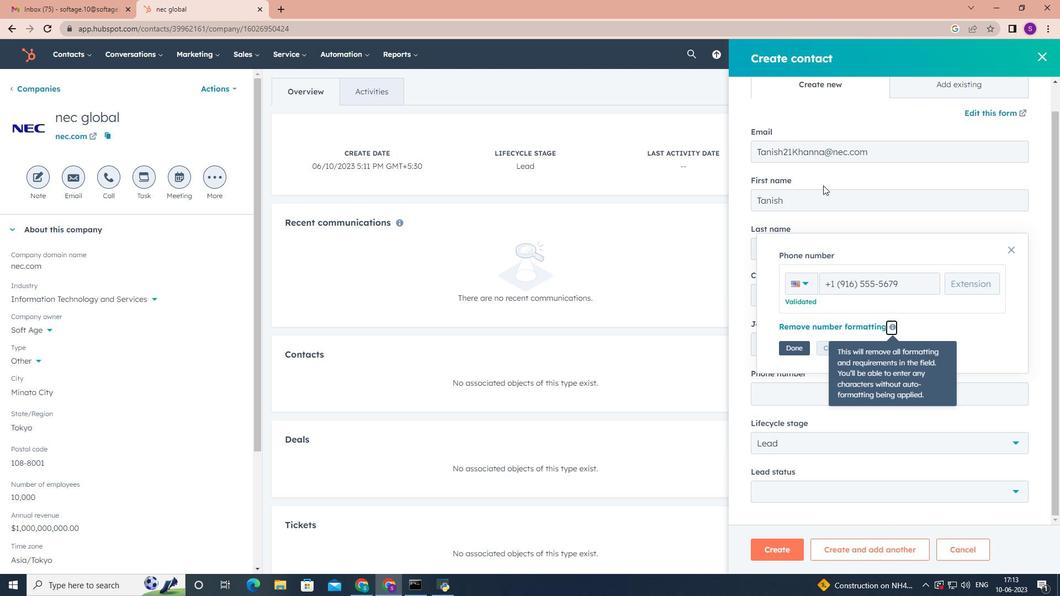 
Action: Mouse moved to (797, 342)
Screenshot: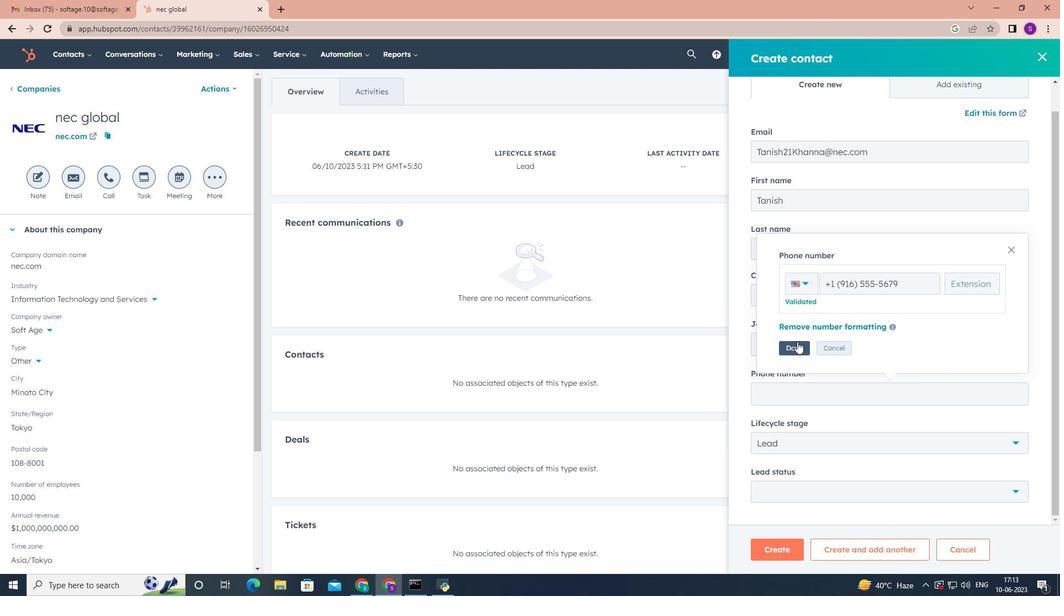 
Action: Mouse pressed left at (797, 342)
Screenshot: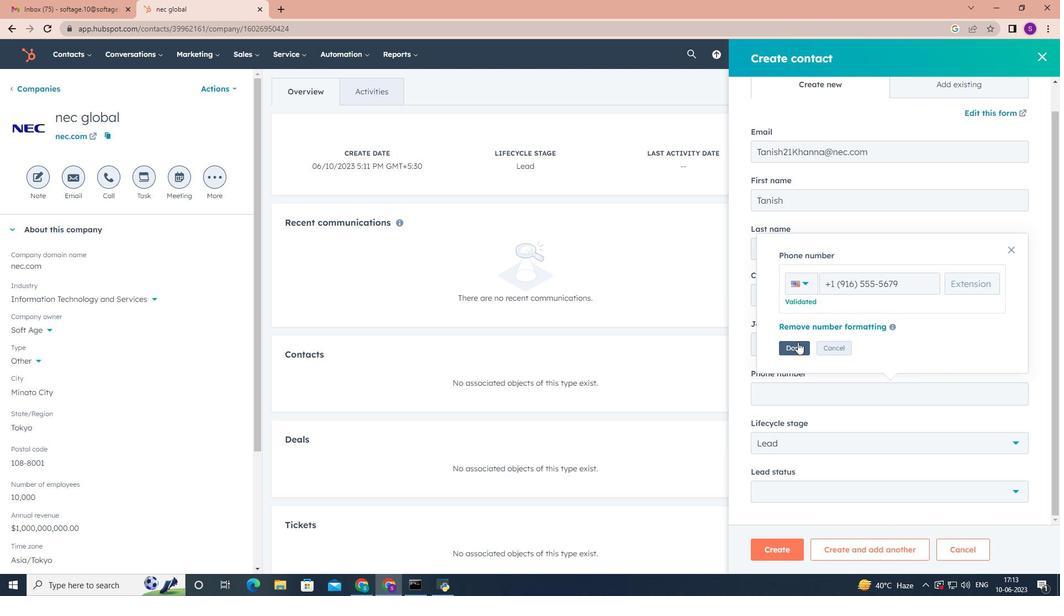 
Action: Mouse scrolled (797, 342) with delta (0, 0)
Screenshot: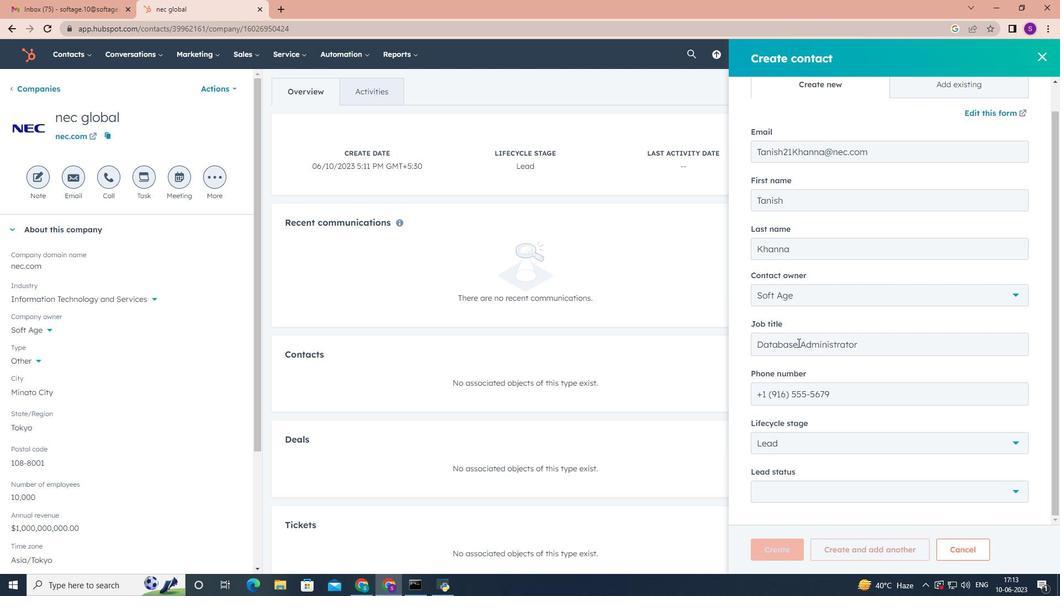 
Action: Mouse scrolled (797, 342) with delta (0, 0)
Screenshot: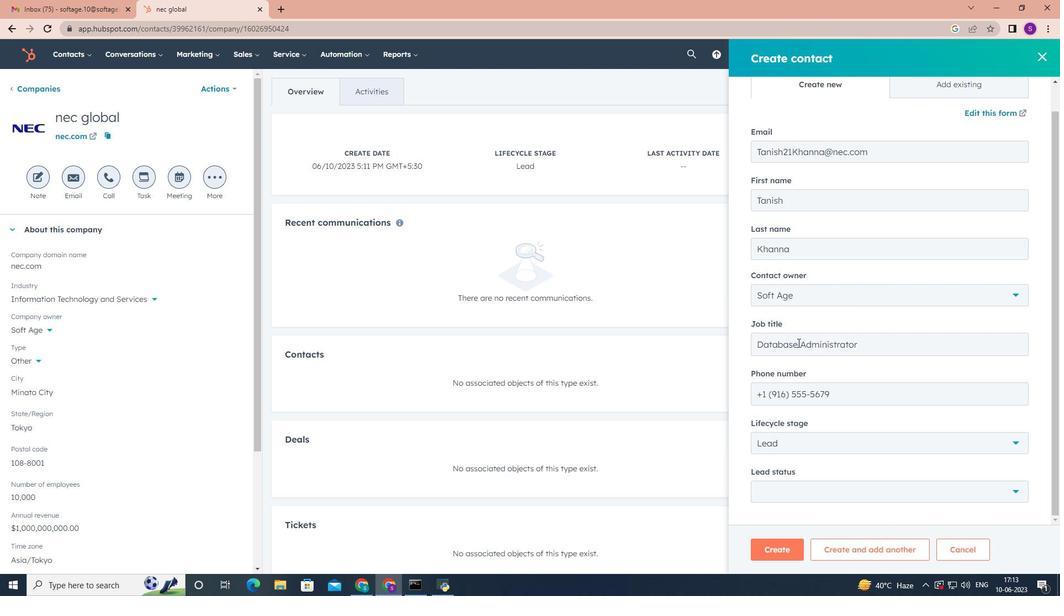
Action: Mouse scrolled (797, 342) with delta (0, 0)
Screenshot: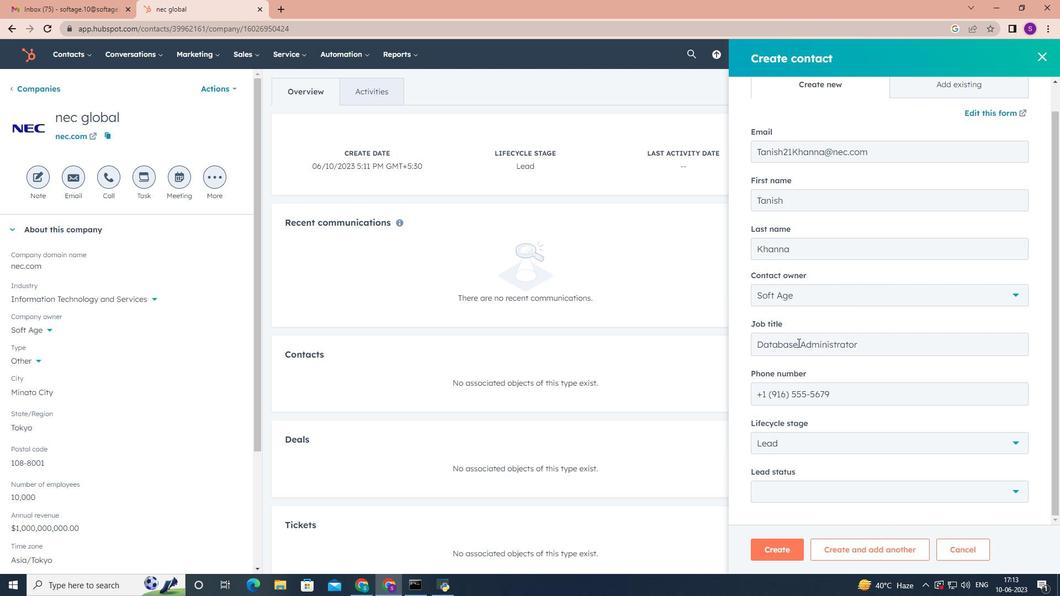 
Action: Mouse scrolled (797, 342) with delta (0, 0)
Screenshot: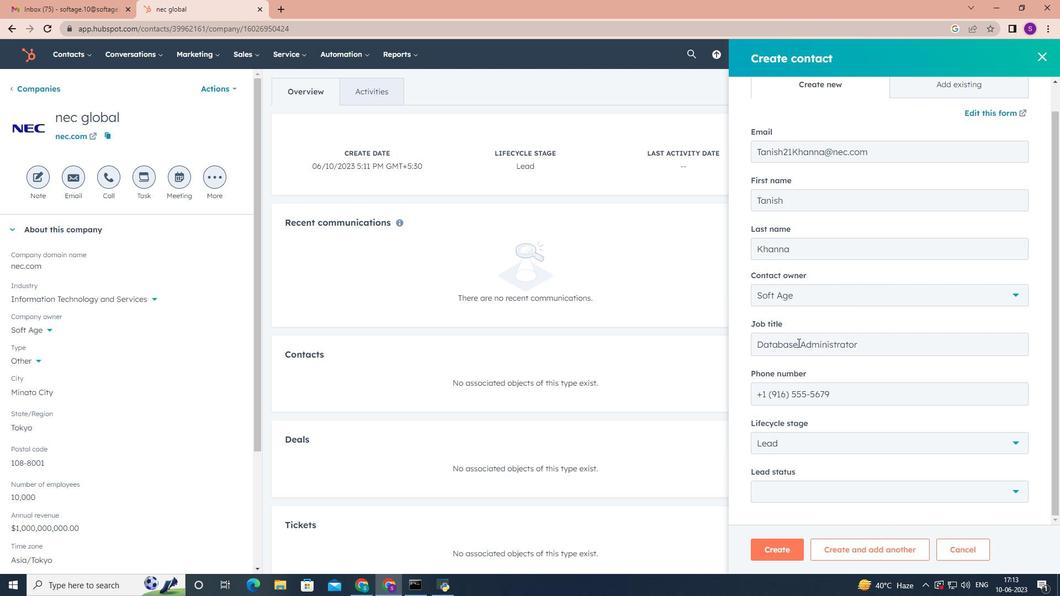
Action: Mouse moved to (822, 446)
Screenshot: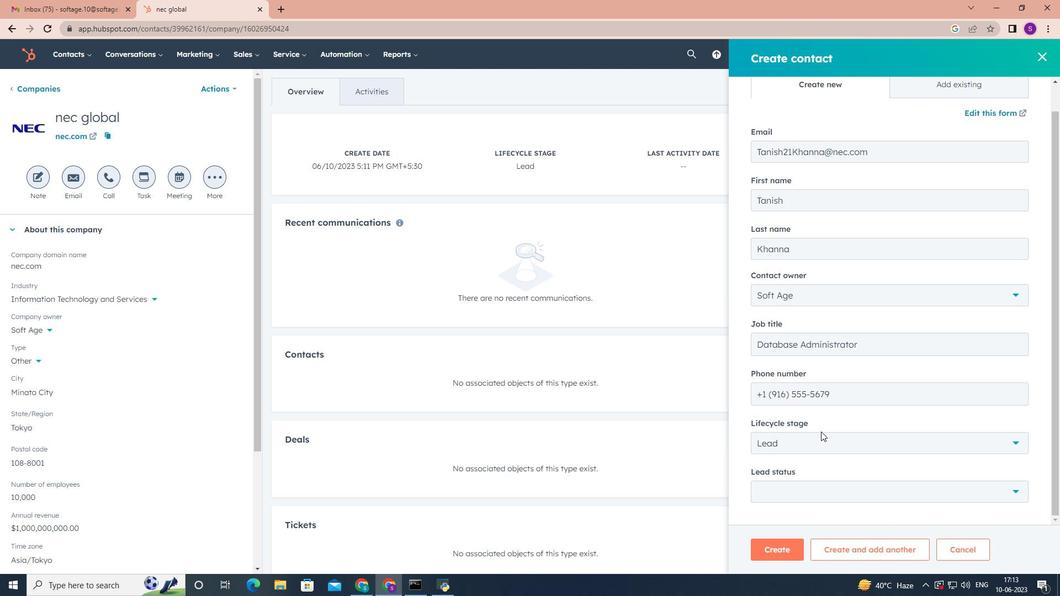 
Action: Mouse pressed left at (822, 446)
Screenshot: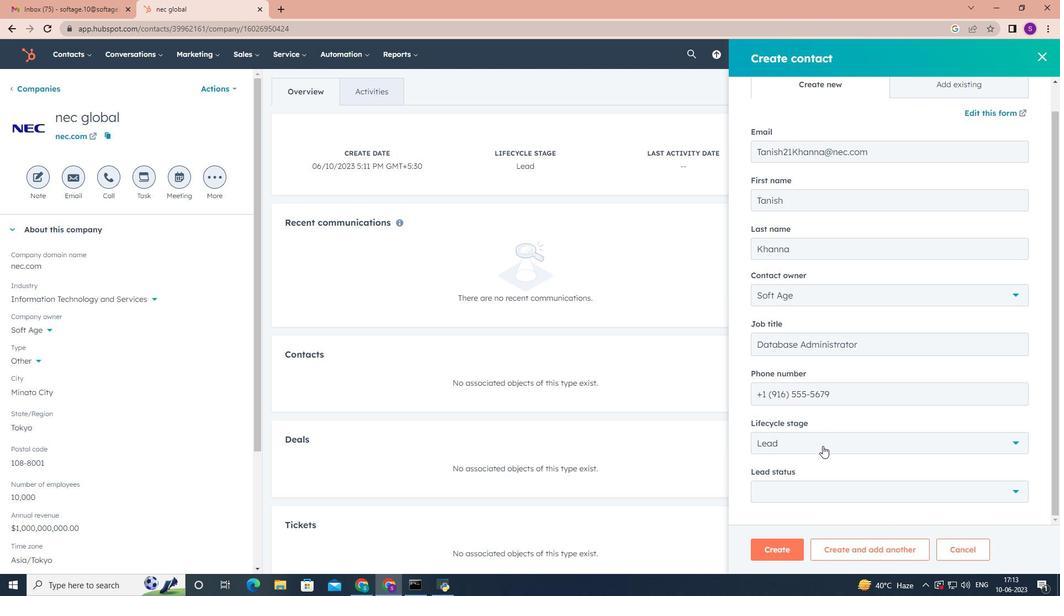 
Action: Mouse moved to (778, 347)
Screenshot: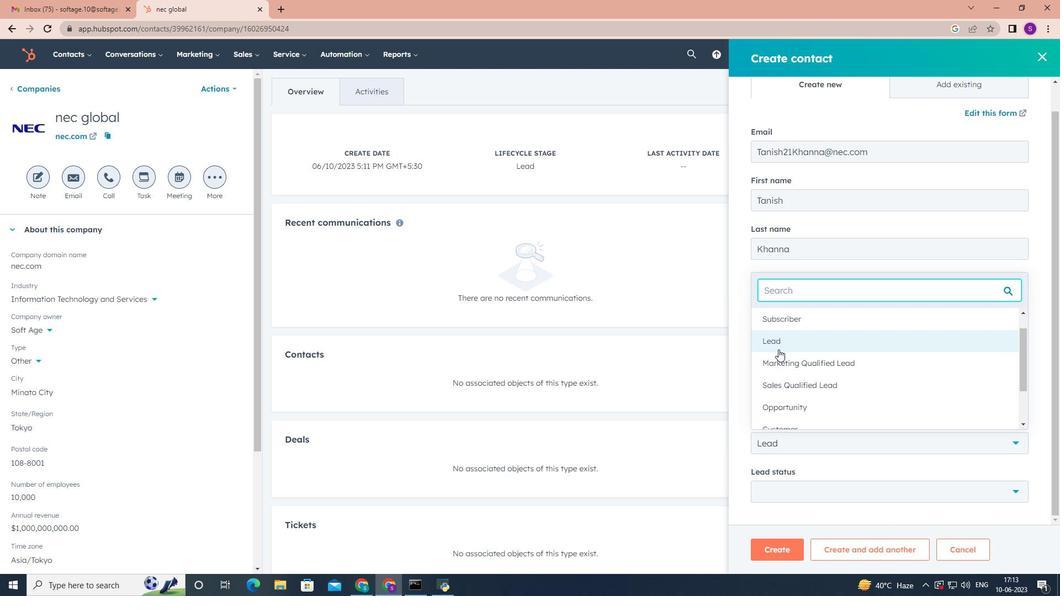 
Action: Mouse pressed left at (778, 347)
Screenshot: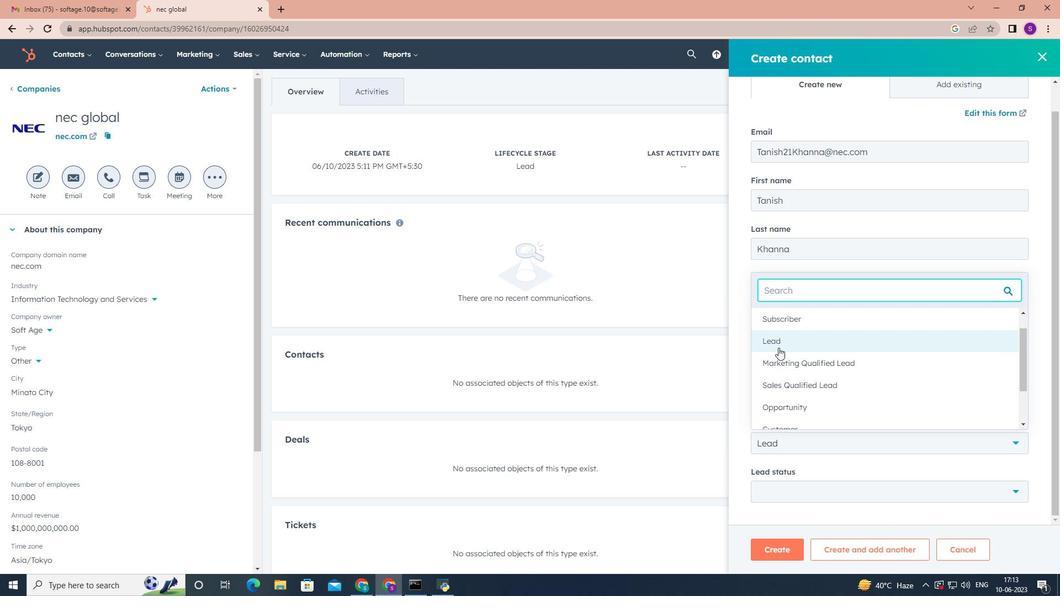 
Action: Mouse moved to (816, 490)
Screenshot: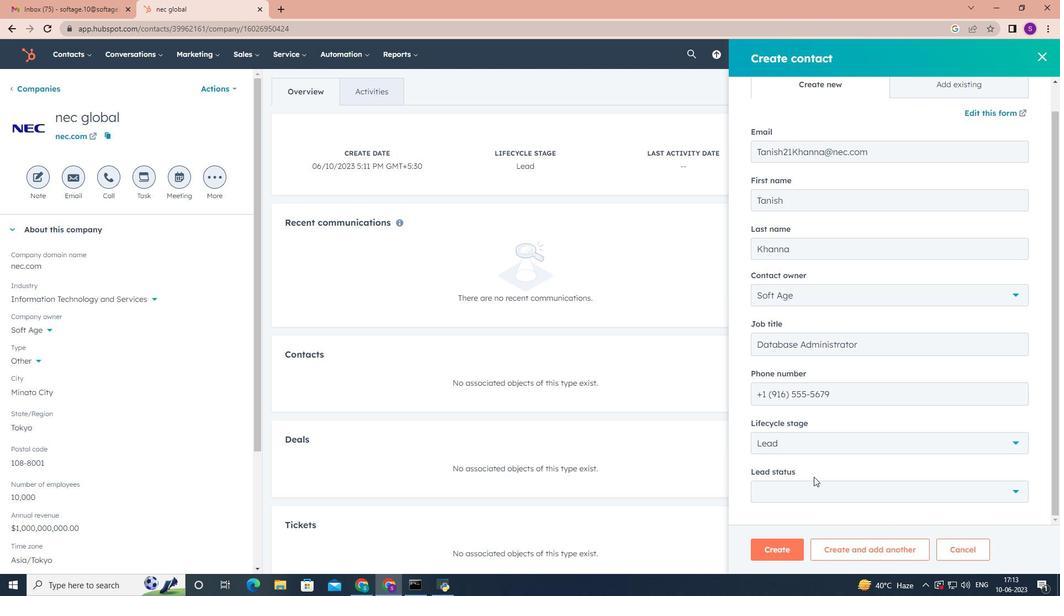
Action: Mouse pressed left at (816, 490)
Screenshot: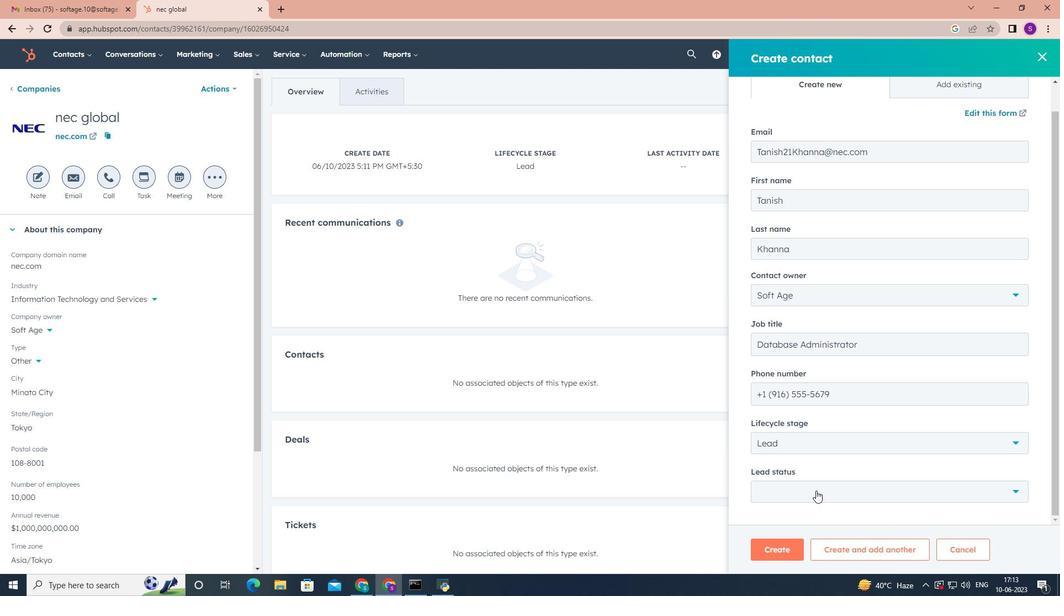 
Action: Mouse moved to (802, 437)
Screenshot: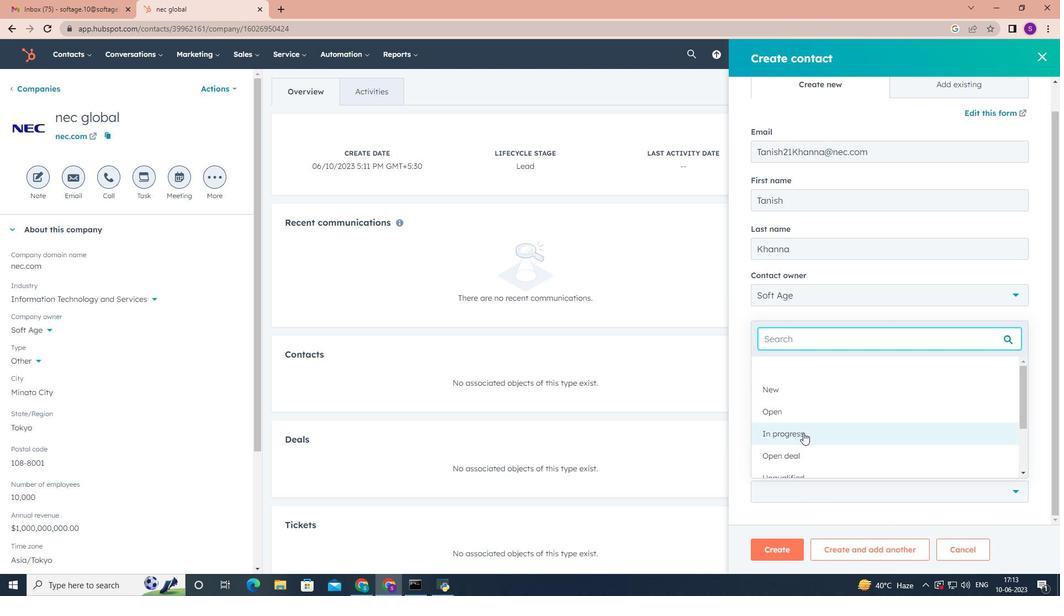 
Action: Mouse pressed left at (802, 437)
Screenshot: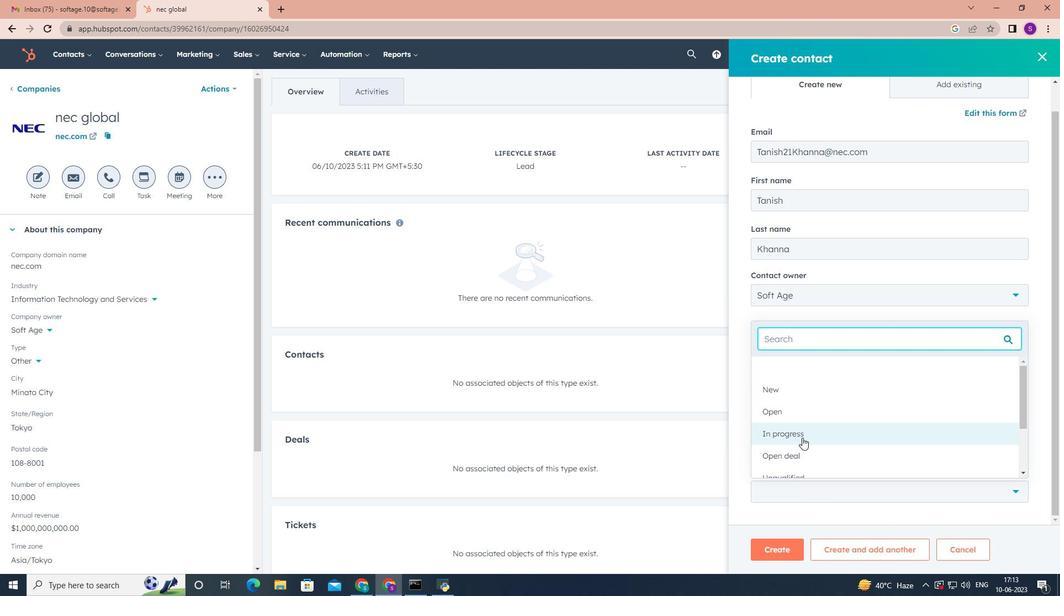 
Action: Mouse moved to (794, 480)
Screenshot: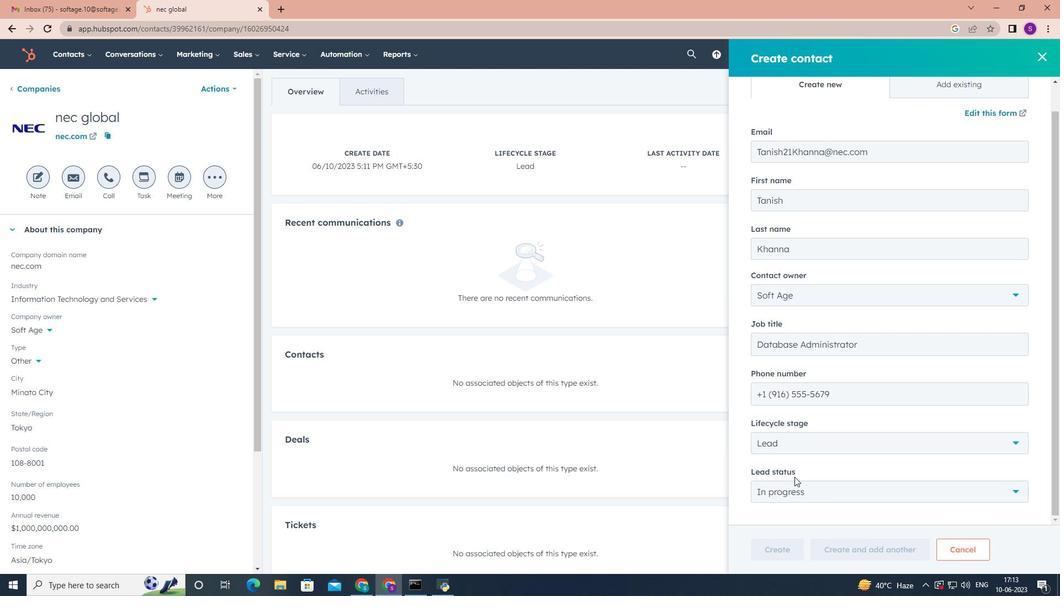 
Action: Mouse scrolled (794, 480) with delta (0, 0)
Screenshot: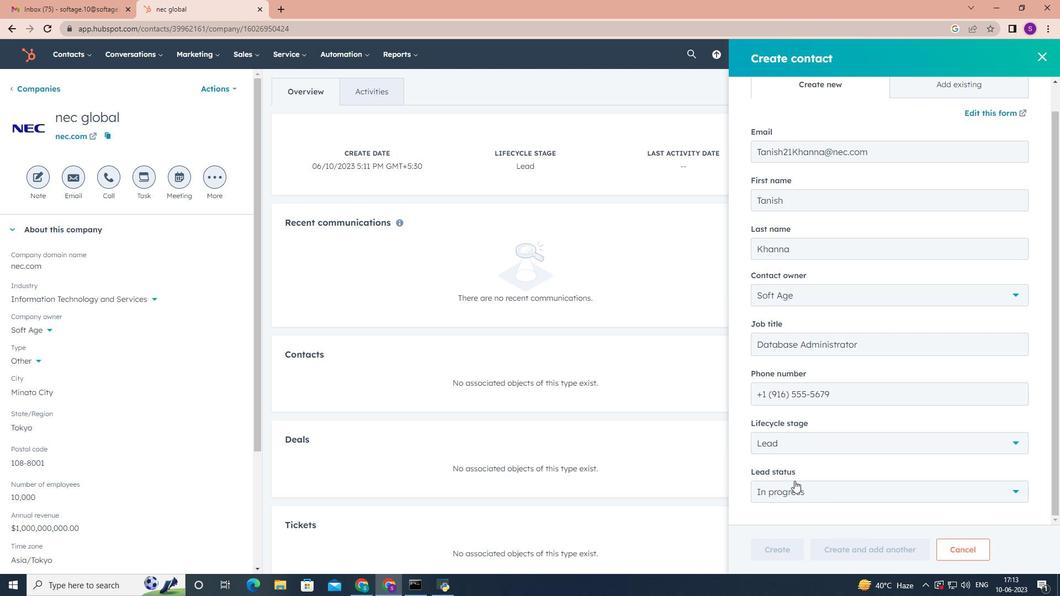 
Action: Mouse scrolled (794, 480) with delta (0, 0)
Screenshot: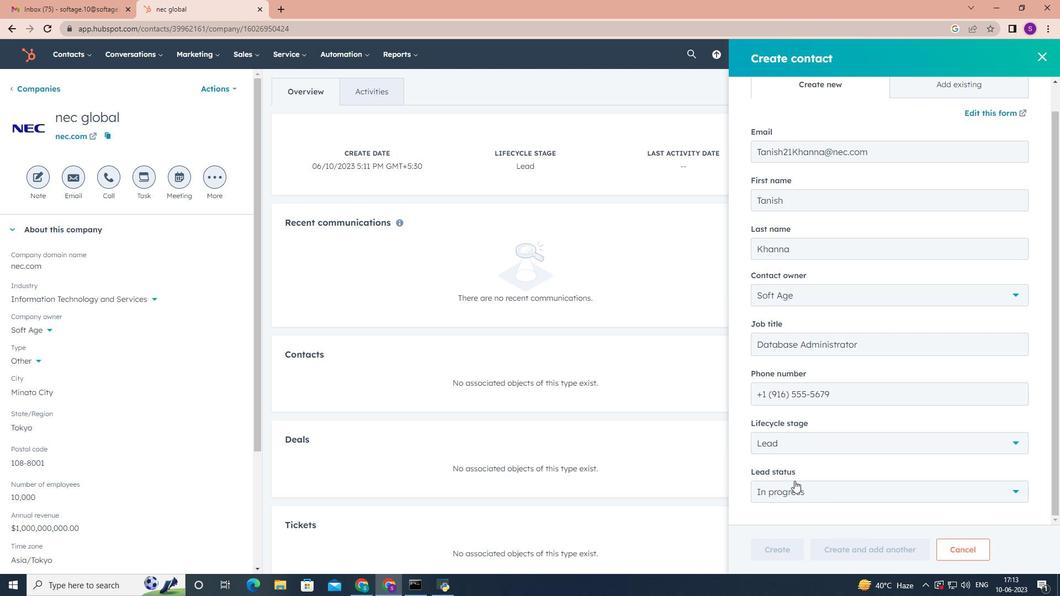 
Action: Mouse scrolled (794, 480) with delta (0, 0)
Screenshot: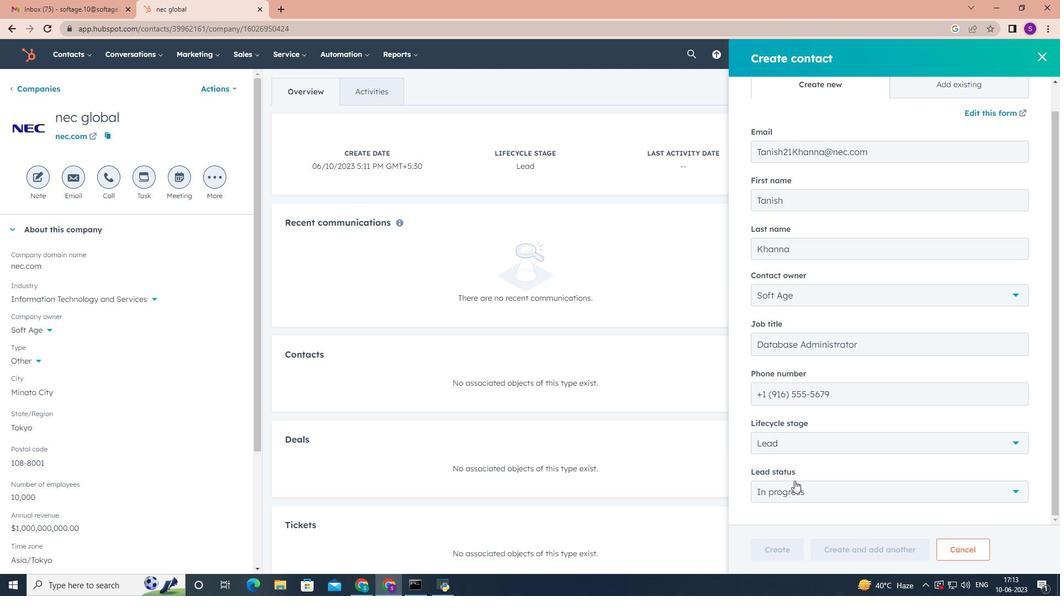 
Action: Mouse scrolled (794, 480) with delta (0, 0)
Screenshot: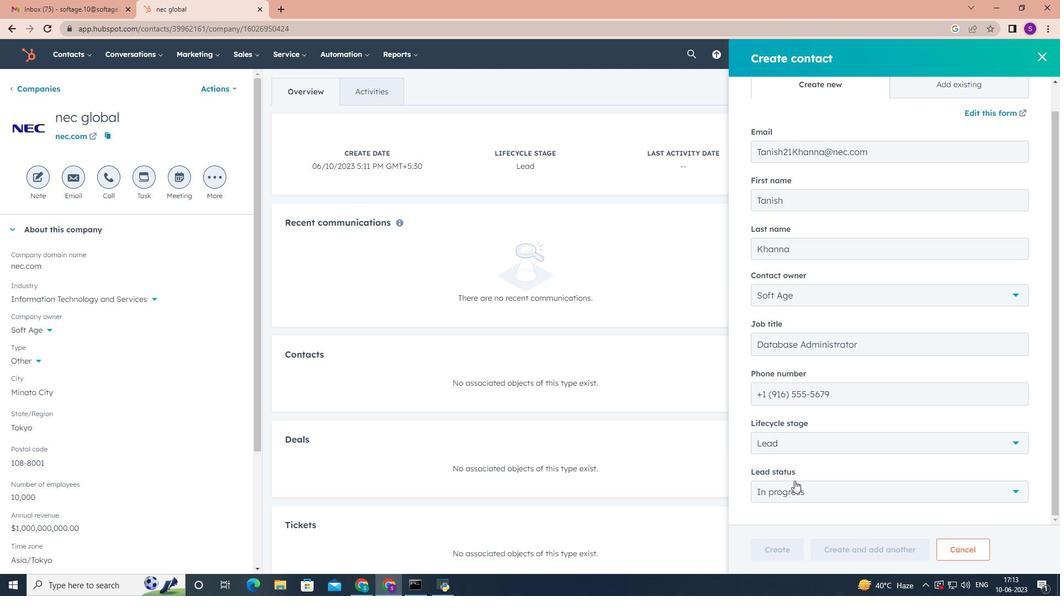 
Action: Mouse scrolled (794, 480) with delta (0, 0)
Screenshot: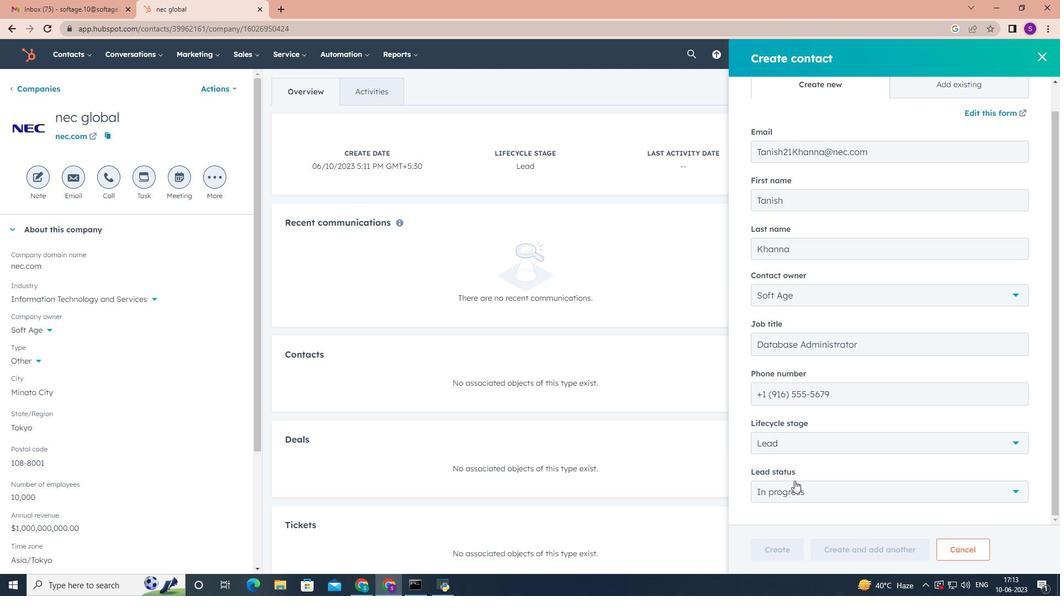 
Action: Mouse moved to (786, 549)
Screenshot: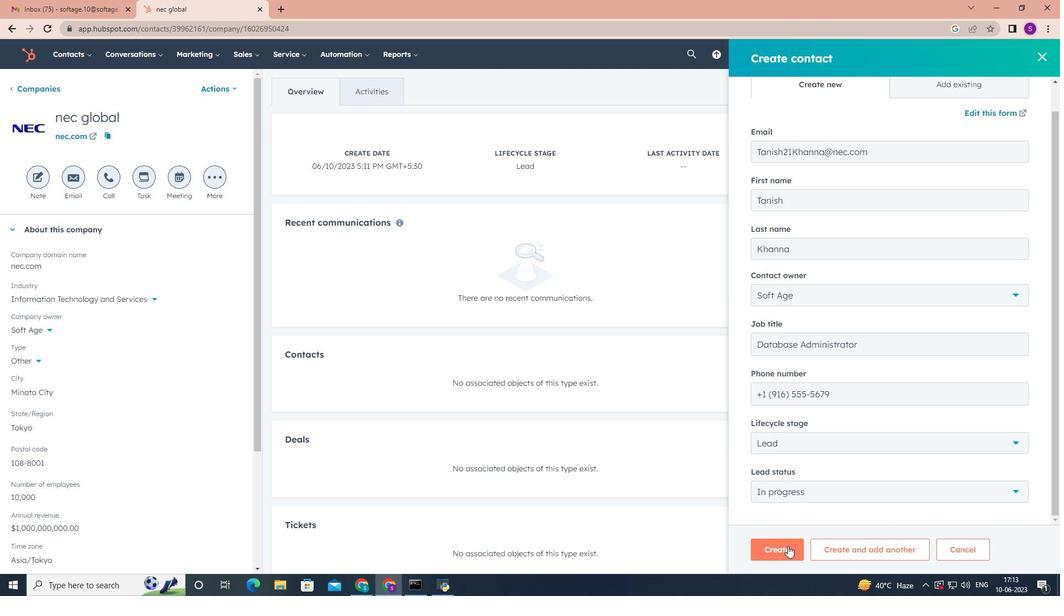 
Action: Mouse pressed left at (786, 549)
Screenshot: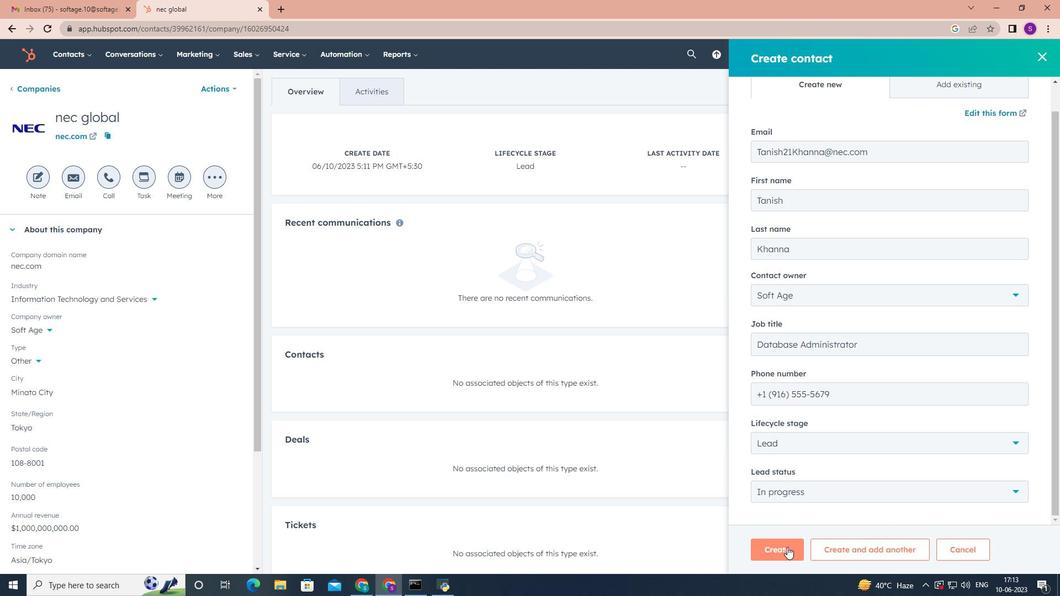 
Action: Mouse moved to (757, 469)
Screenshot: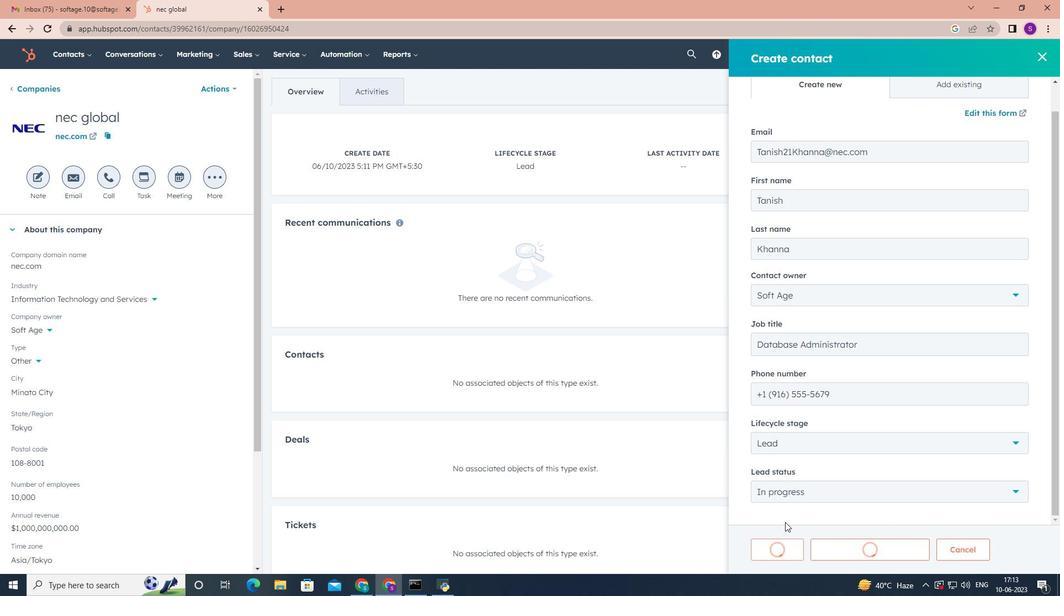 
Action: Mouse scrolled (757, 469) with delta (0, 0)
Screenshot: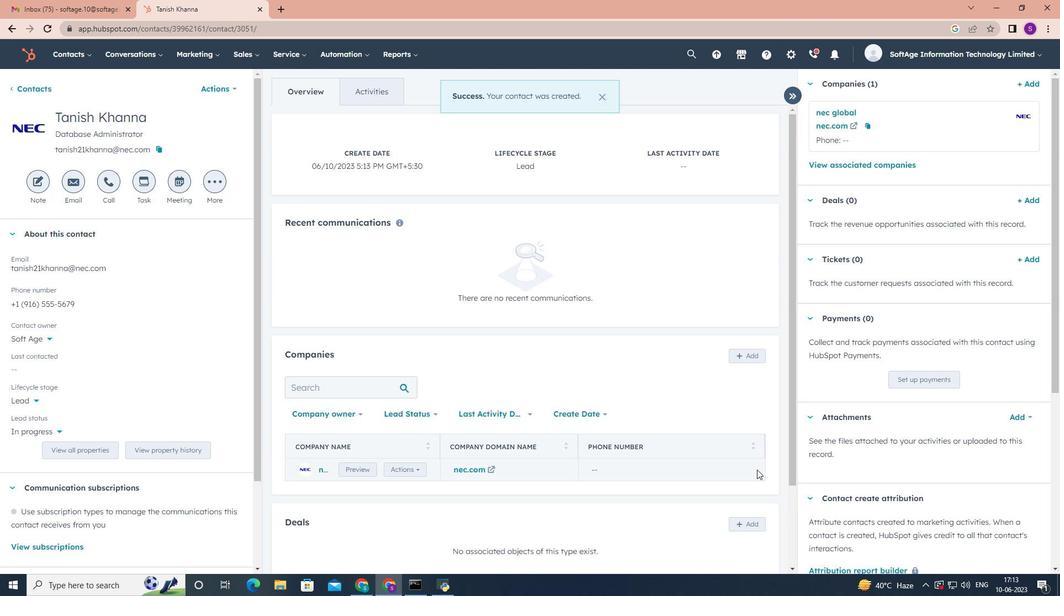 
Action: Mouse scrolled (757, 469) with delta (0, 0)
Screenshot: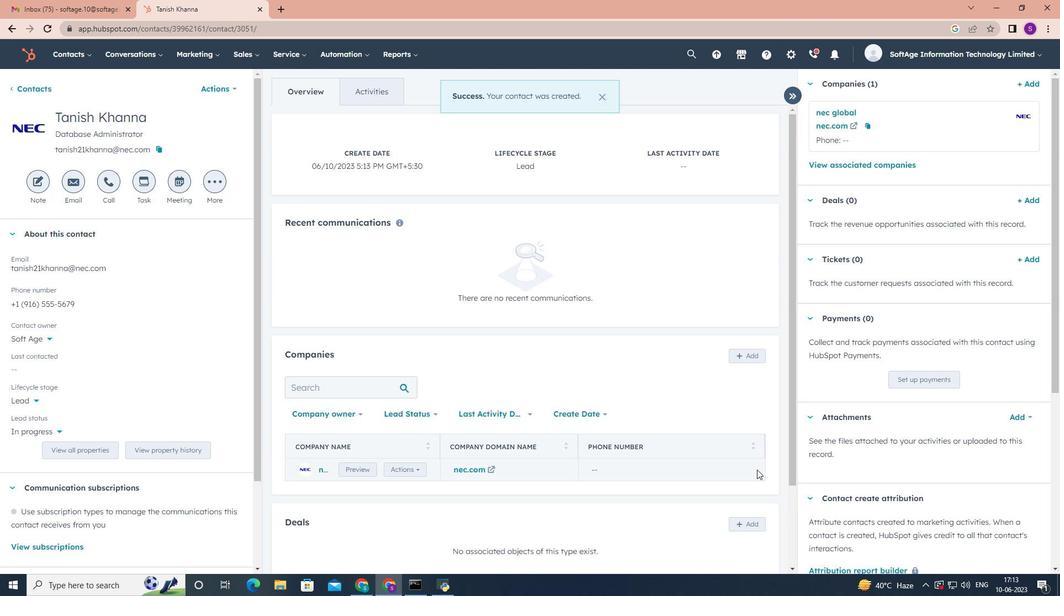 
Action: Mouse scrolled (757, 469) with delta (0, 0)
Screenshot: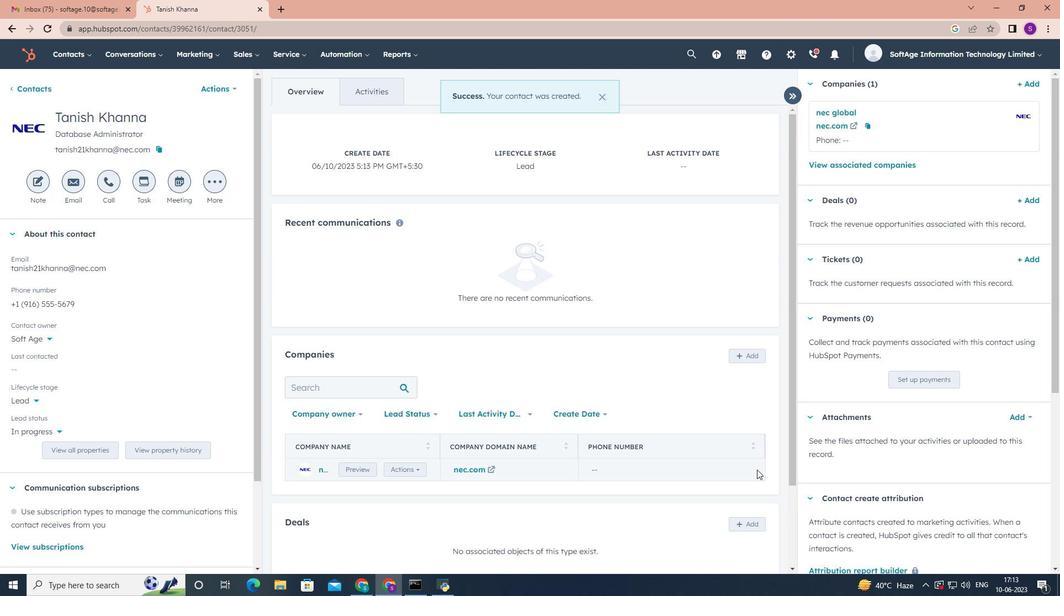 
